 Task: Create a due date automation trigger when advanced on, 2 working days before a card is due add fields with custom field "Resume" set to a date between 1 and 7 working days ago at 11:00 AM.
Action: Mouse moved to (880, 261)
Screenshot: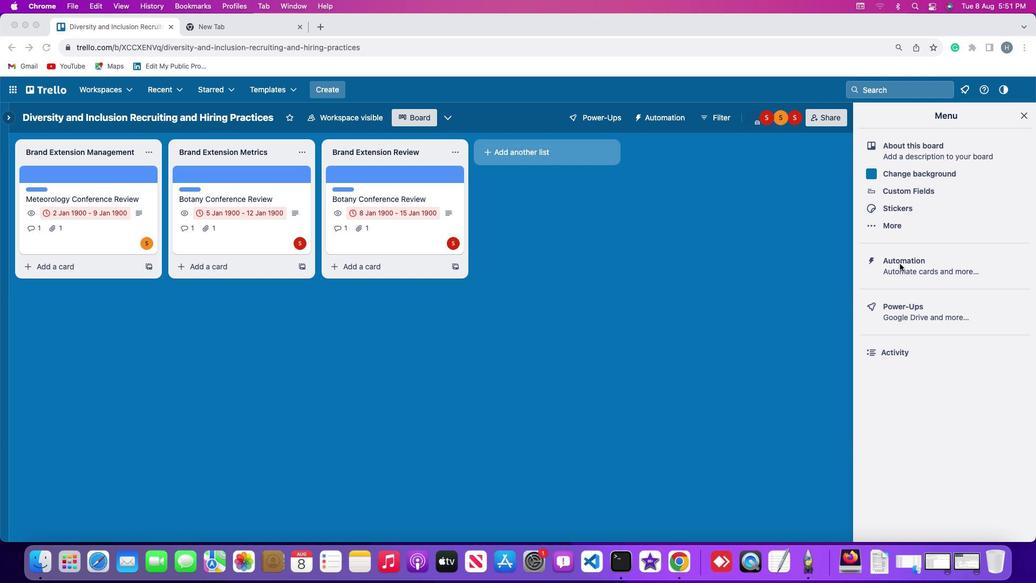 
Action: Mouse pressed left at (880, 261)
Screenshot: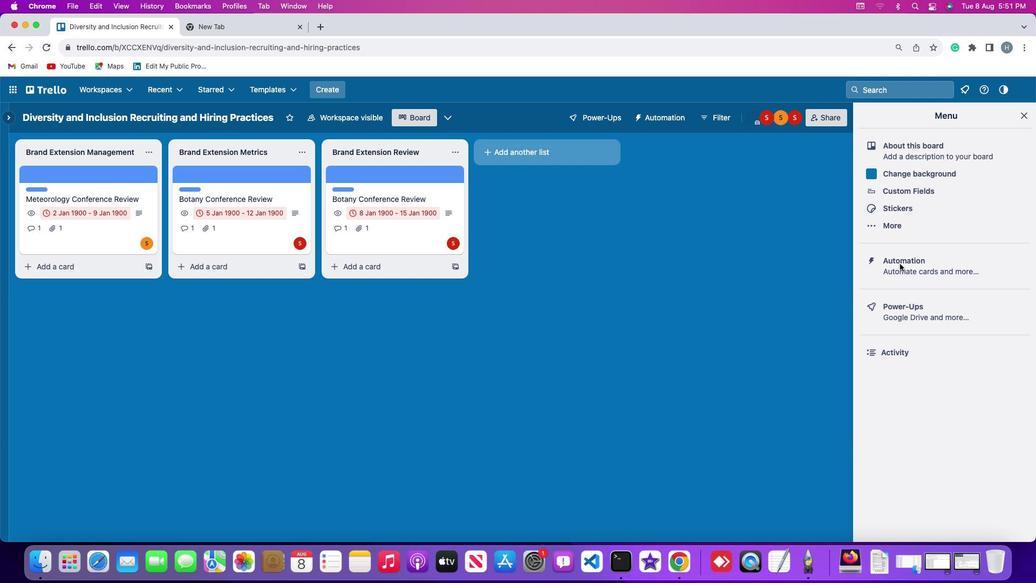 
Action: Mouse pressed left at (880, 261)
Screenshot: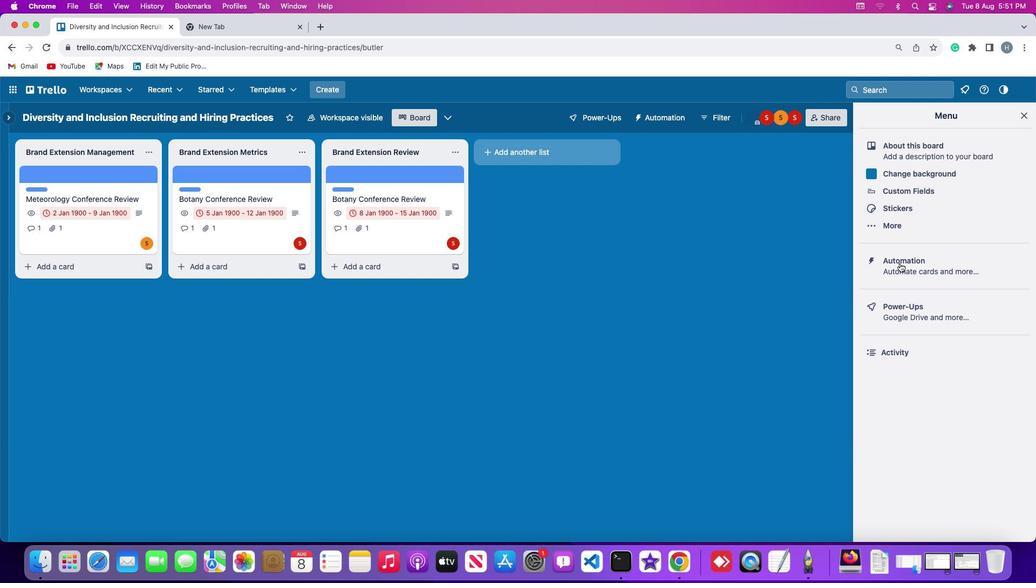 
Action: Mouse moved to (142, 251)
Screenshot: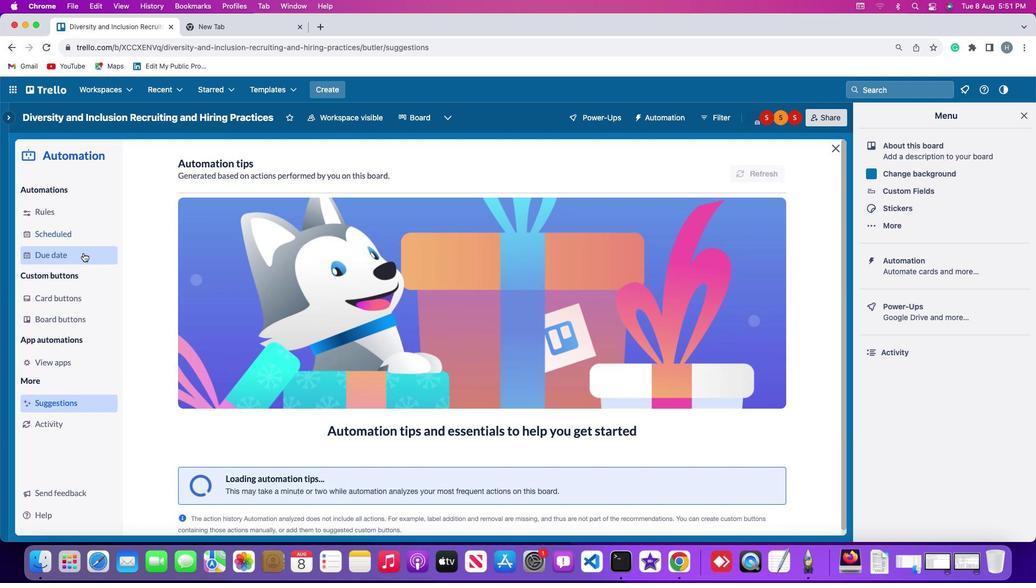 
Action: Mouse pressed left at (142, 251)
Screenshot: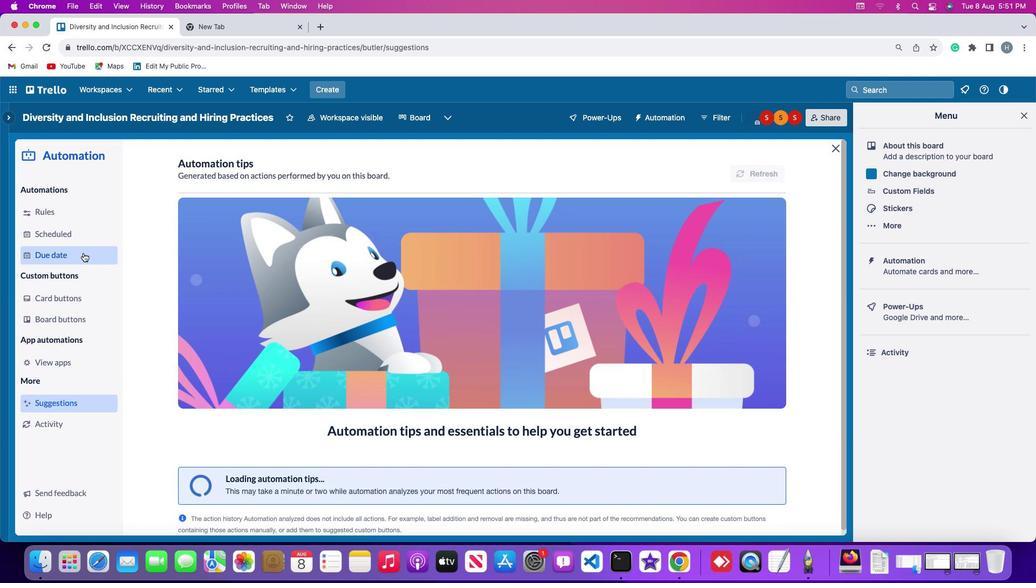 
Action: Mouse moved to (729, 168)
Screenshot: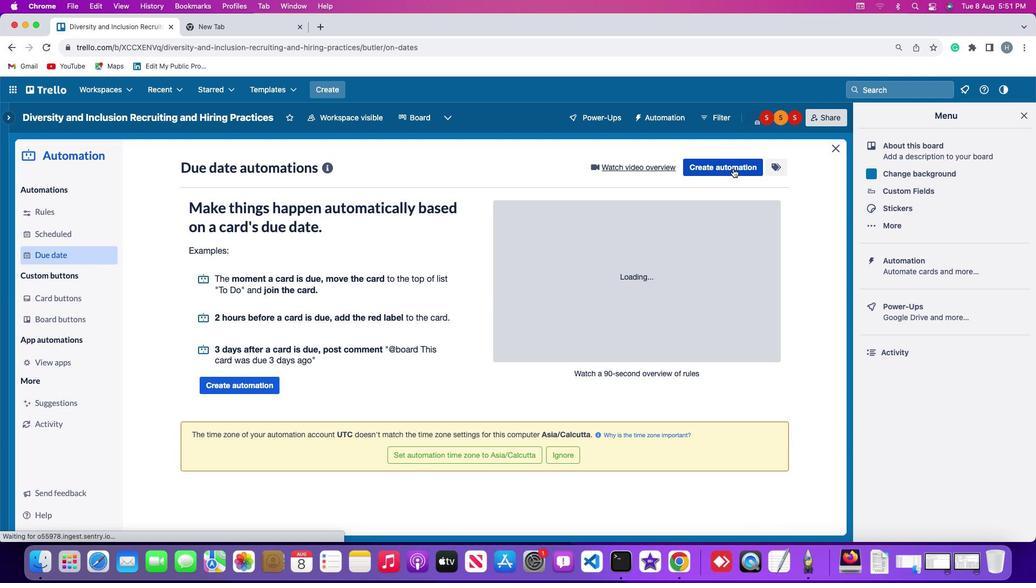 
Action: Mouse pressed left at (729, 168)
Screenshot: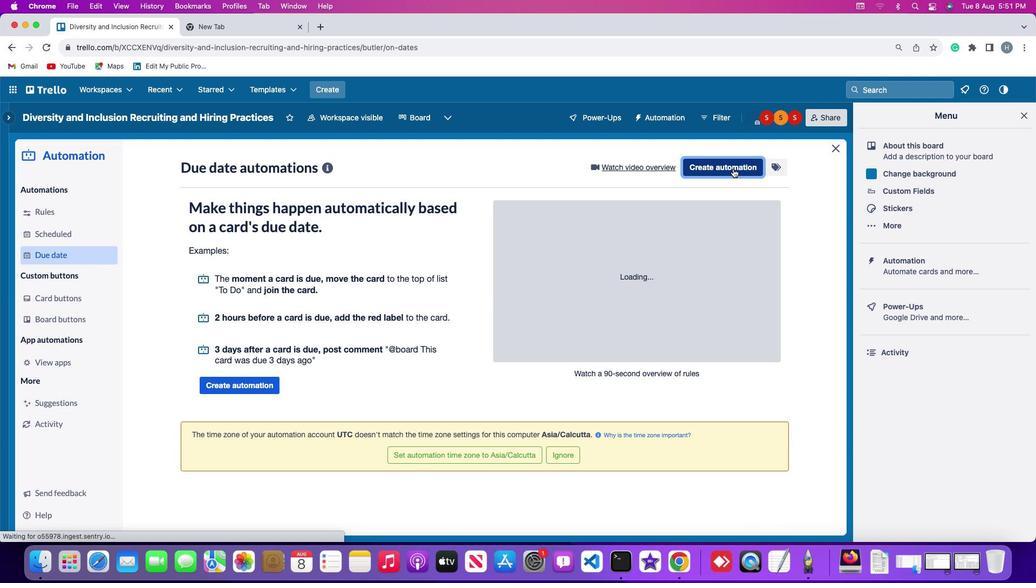 
Action: Mouse moved to (263, 268)
Screenshot: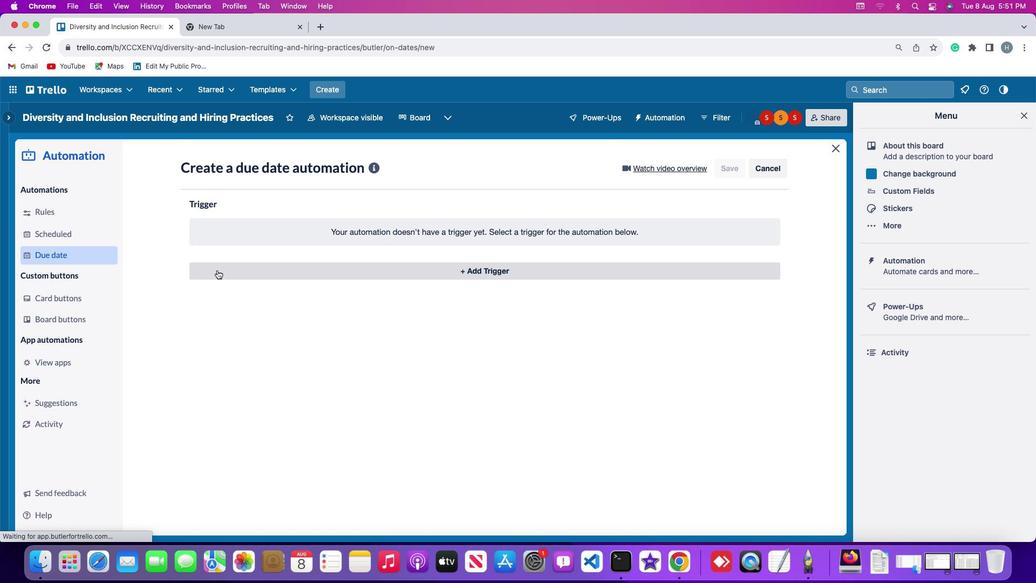 
Action: Mouse pressed left at (263, 268)
Screenshot: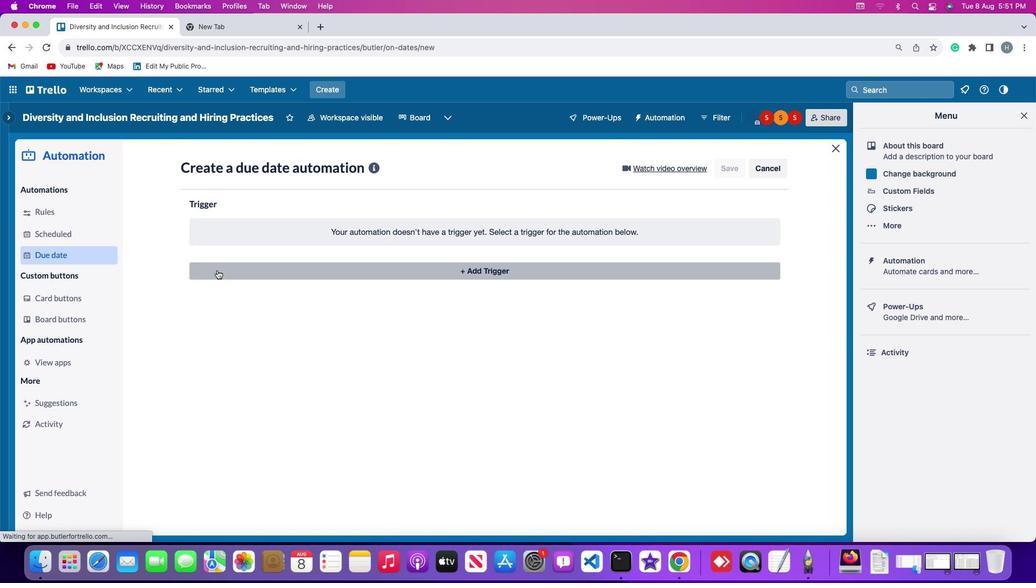 
Action: Mouse moved to (258, 430)
Screenshot: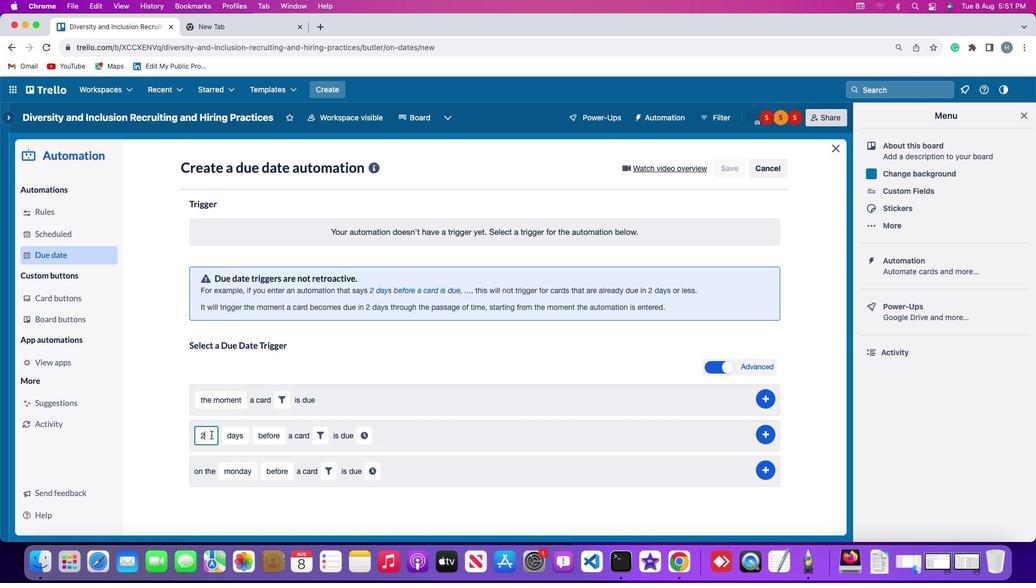 
Action: Mouse pressed left at (258, 430)
Screenshot: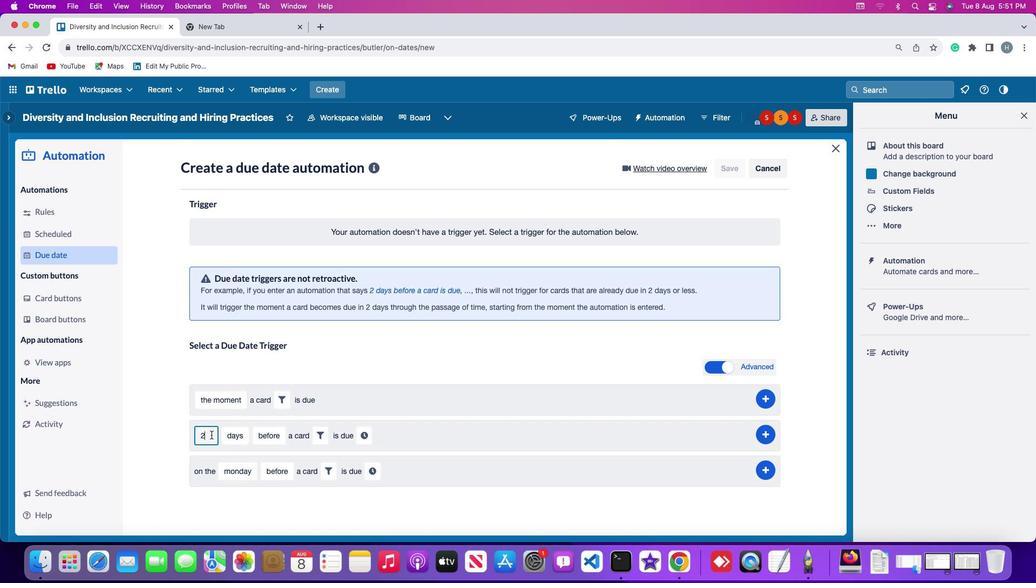 
Action: Key pressed Key.backspace'2'
Screenshot: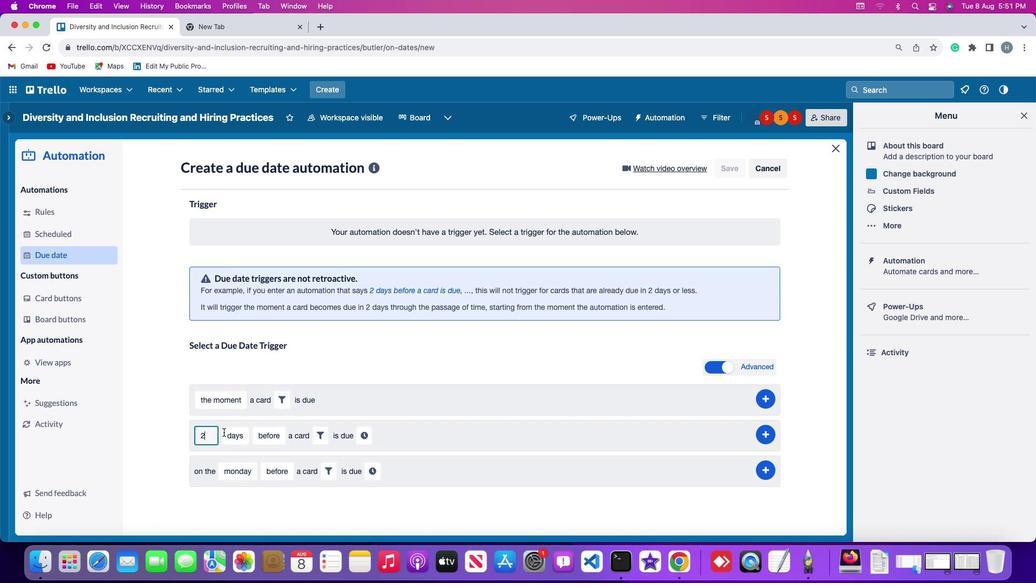 
Action: Mouse moved to (284, 427)
Screenshot: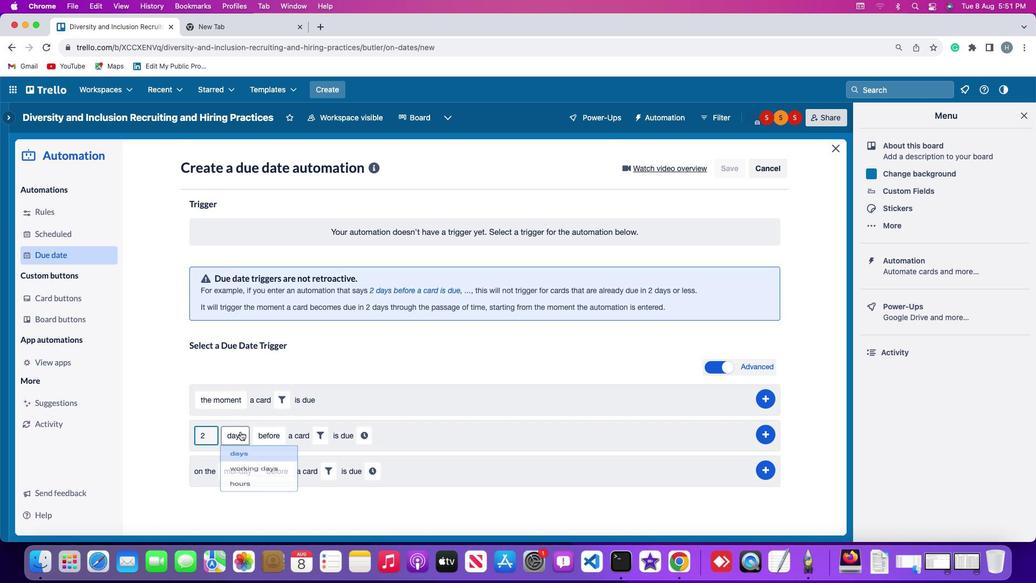 
Action: Mouse pressed left at (284, 427)
Screenshot: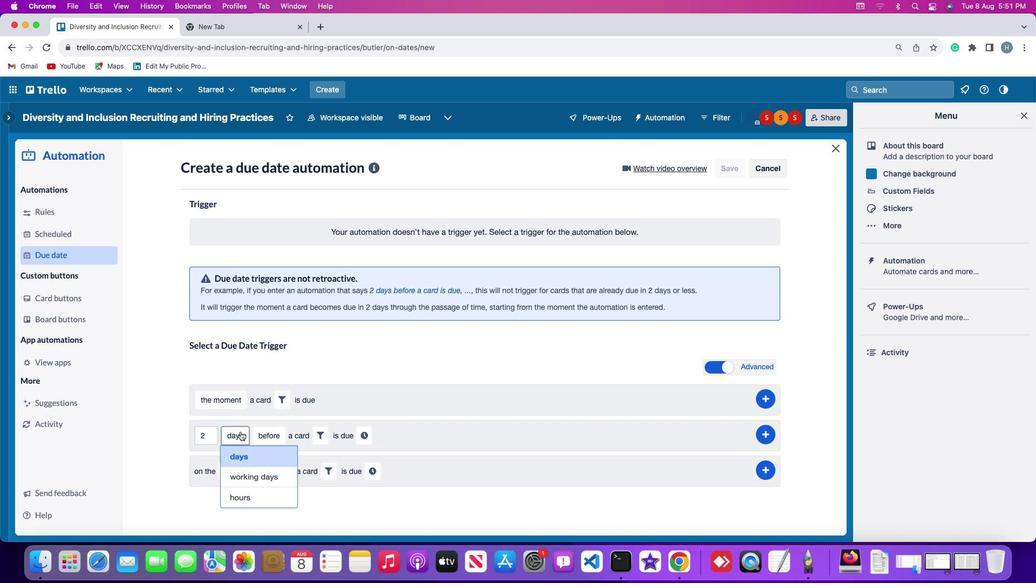 
Action: Mouse moved to (295, 478)
Screenshot: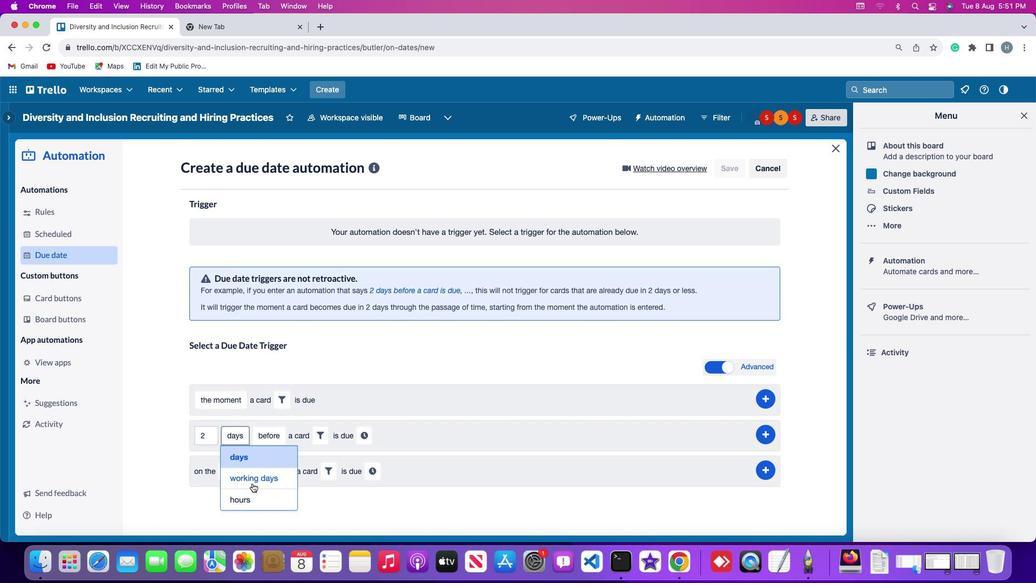 
Action: Mouse pressed left at (295, 478)
Screenshot: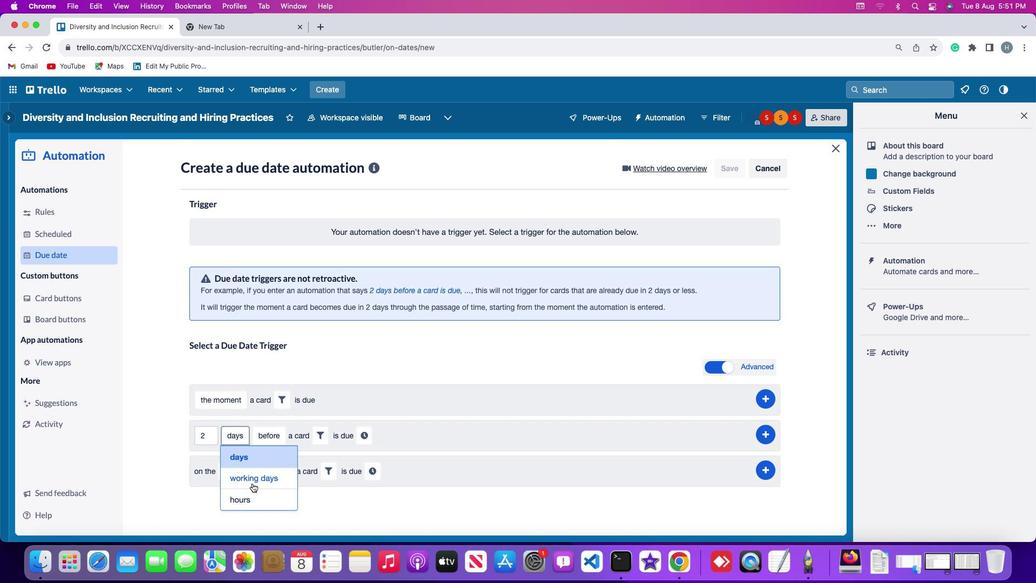 
Action: Mouse moved to (338, 432)
Screenshot: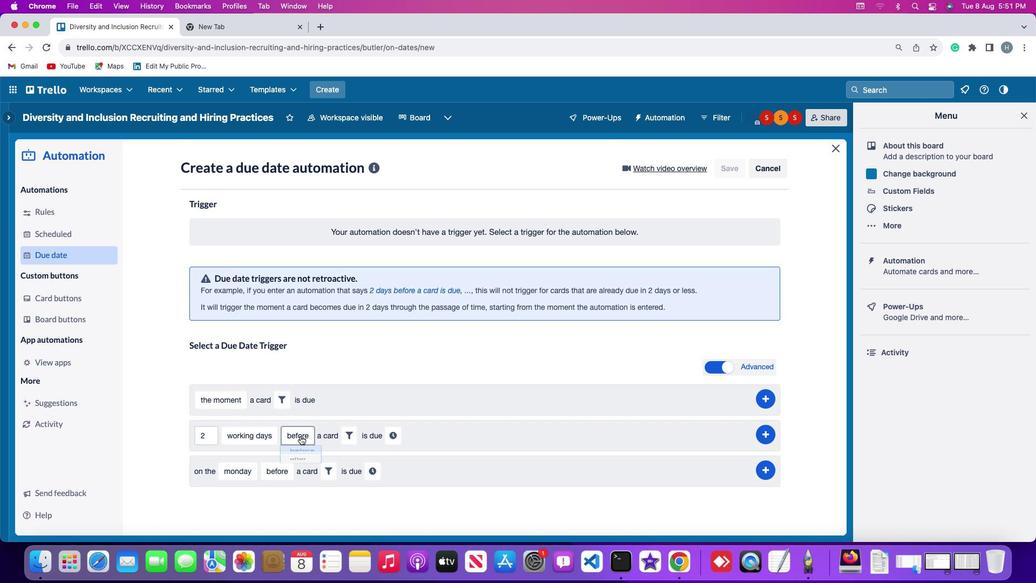 
Action: Mouse pressed left at (338, 432)
Screenshot: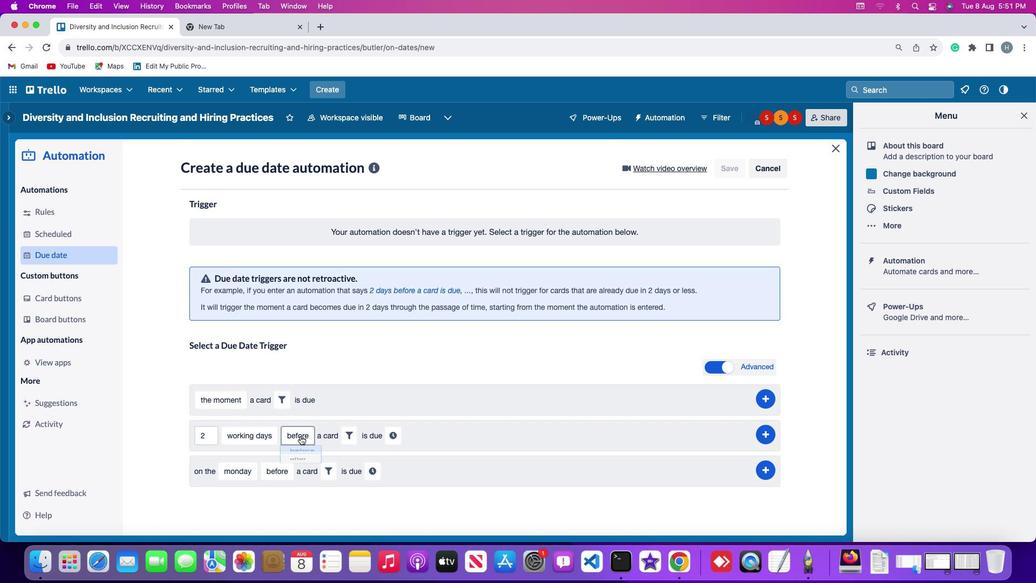 
Action: Mouse moved to (344, 453)
Screenshot: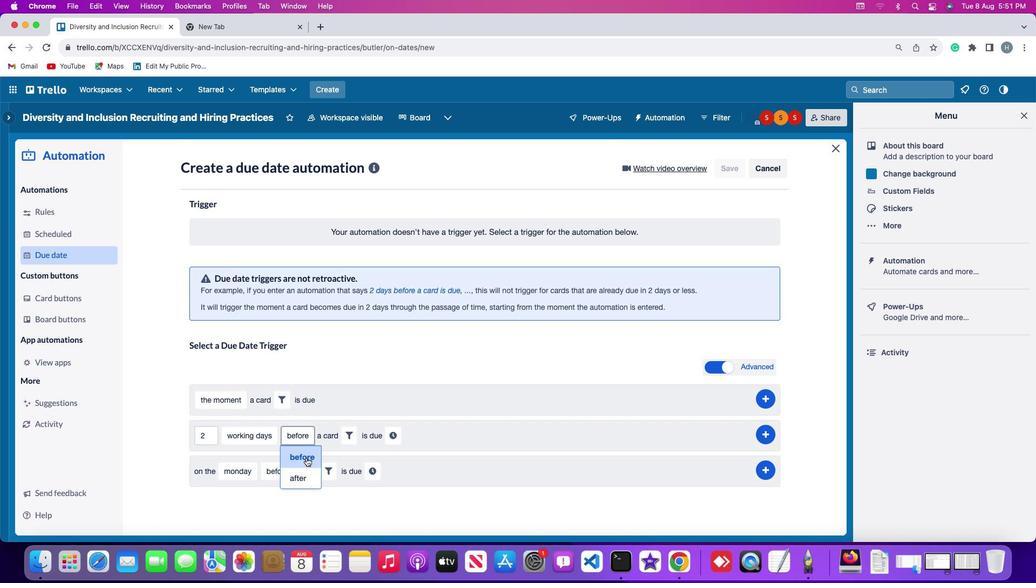 
Action: Mouse pressed left at (344, 453)
Screenshot: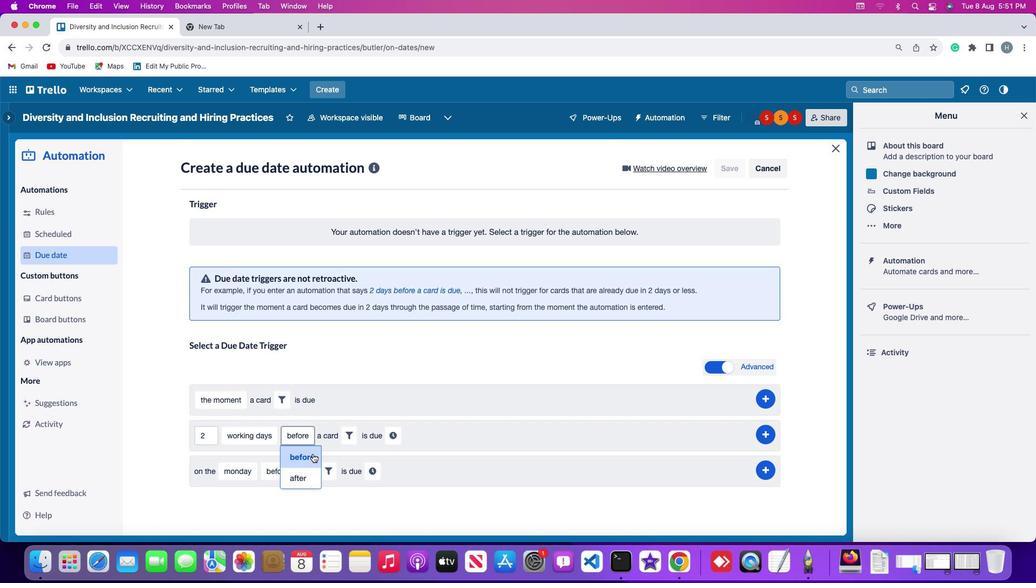 
Action: Mouse moved to (382, 432)
Screenshot: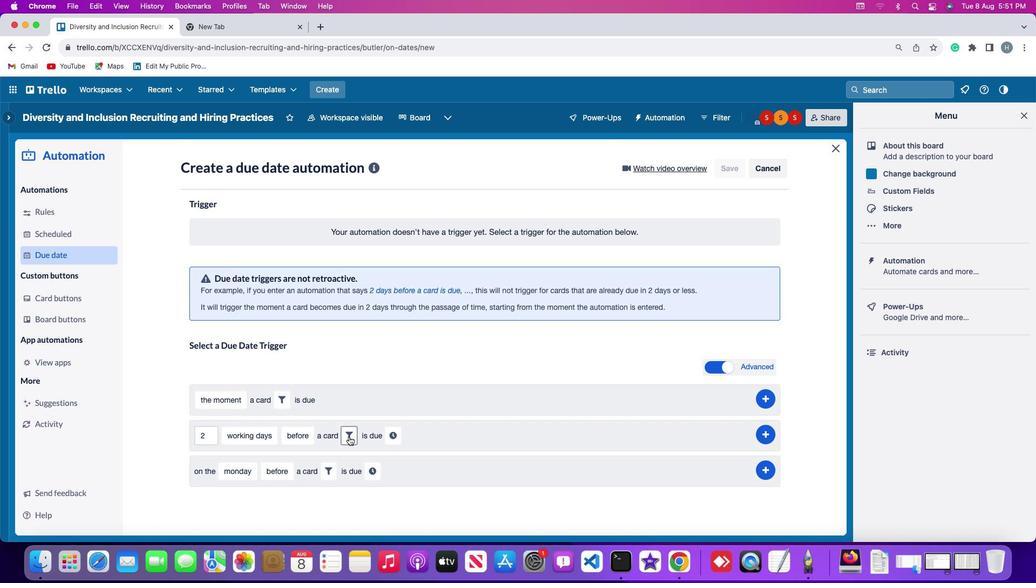 
Action: Mouse pressed left at (382, 432)
Screenshot: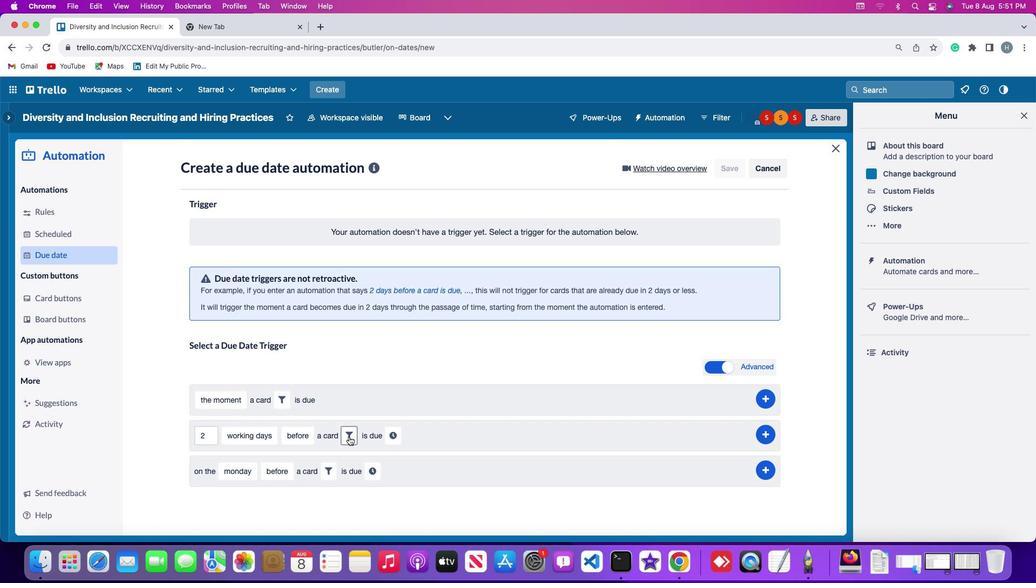 
Action: Mouse moved to (546, 465)
Screenshot: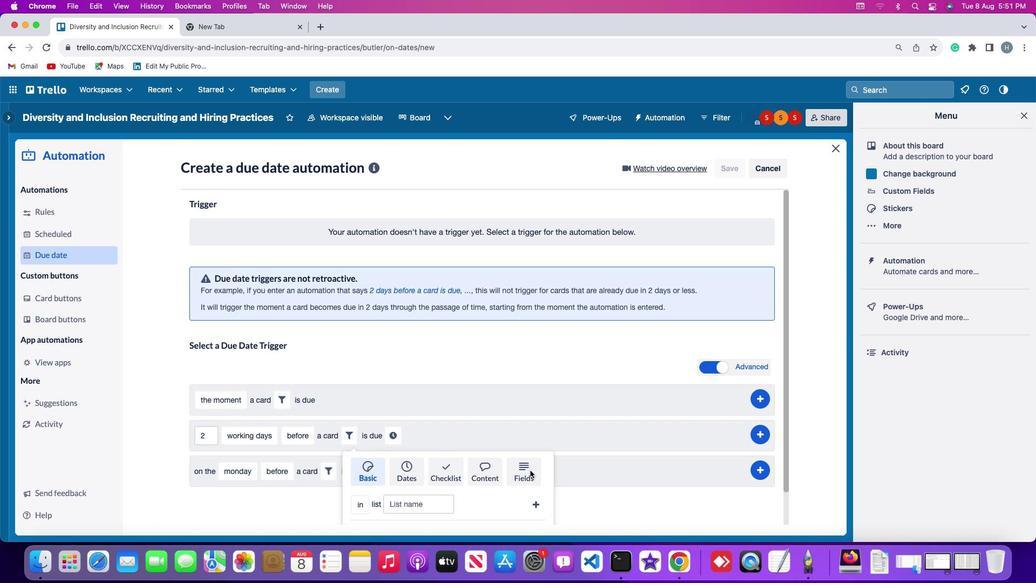 
Action: Mouse pressed left at (546, 465)
Screenshot: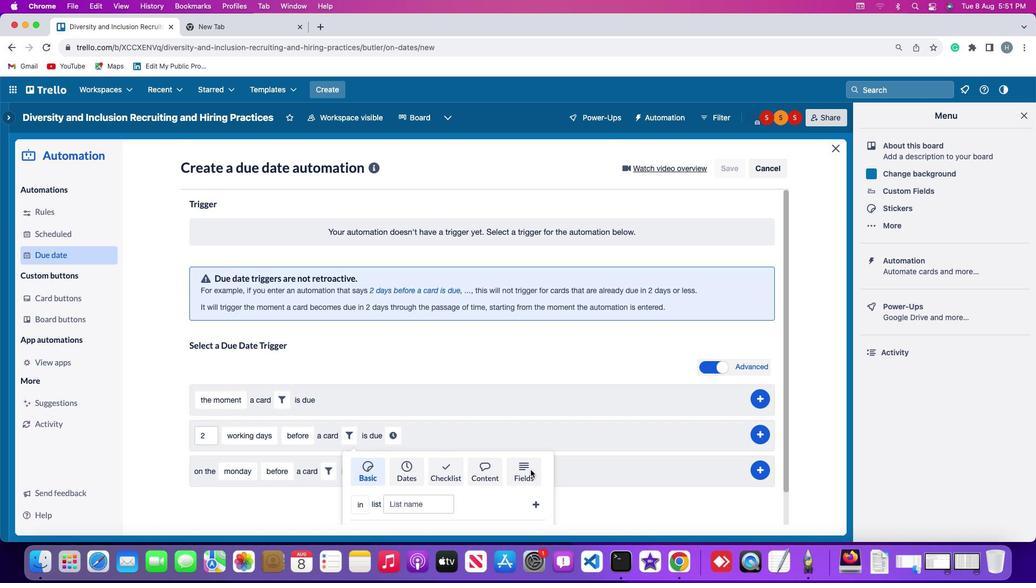 
Action: Mouse moved to (335, 497)
Screenshot: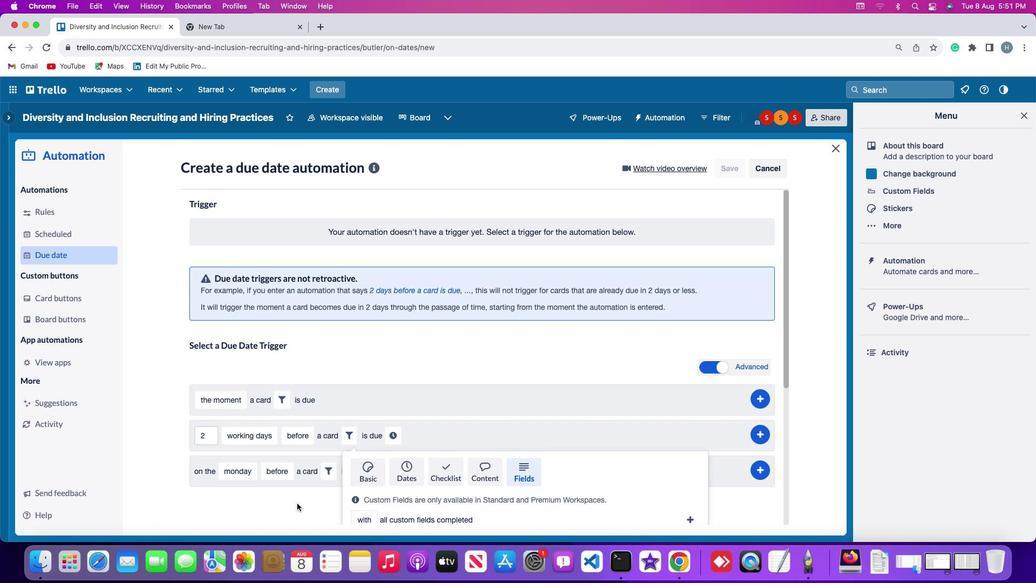 
Action: Mouse scrolled (335, 497) with delta (66, 2)
Screenshot: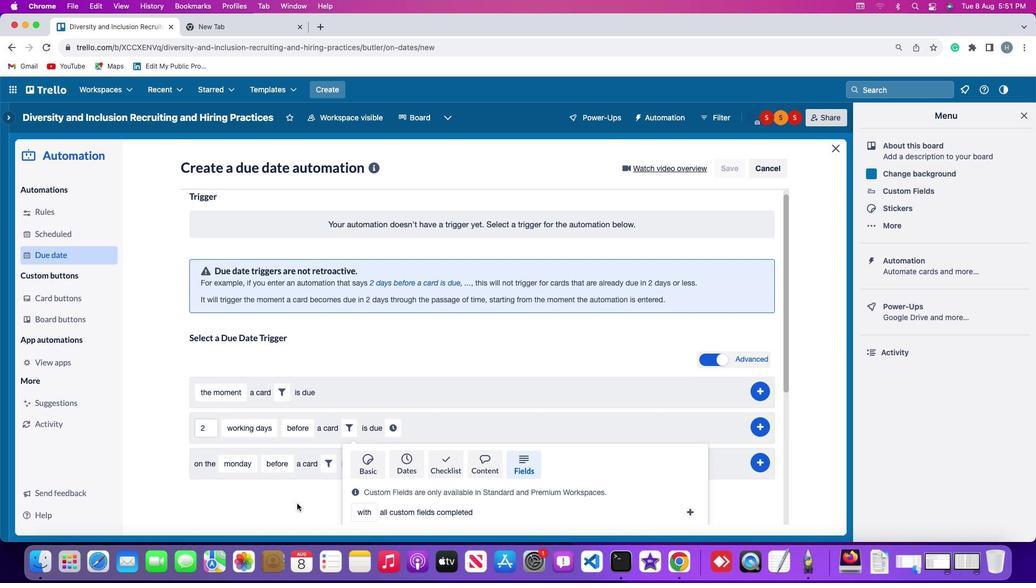 
Action: Mouse scrolled (335, 497) with delta (66, 2)
Screenshot: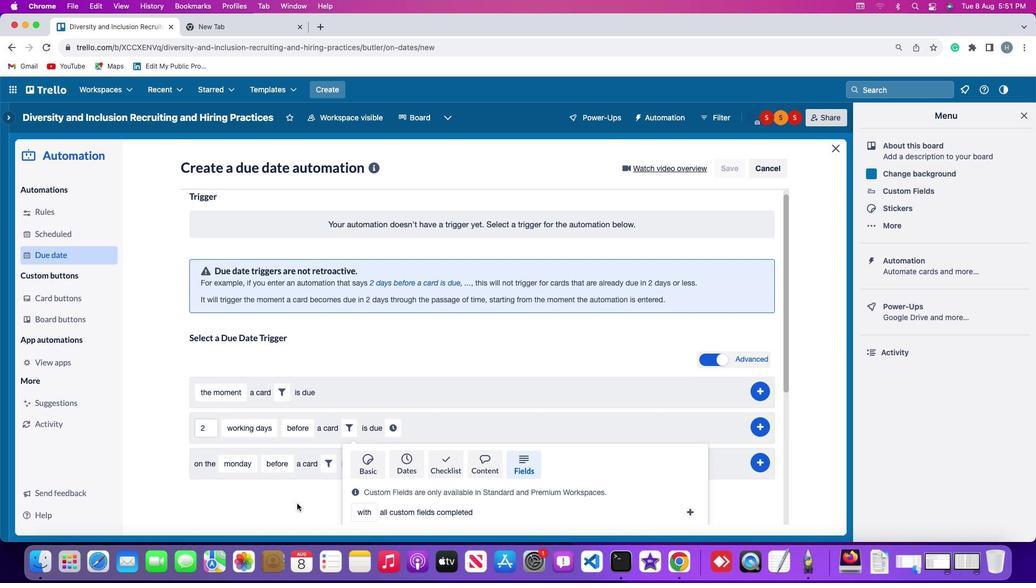 
Action: Mouse scrolled (335, 497) with delta (66, 1)
Screenshot: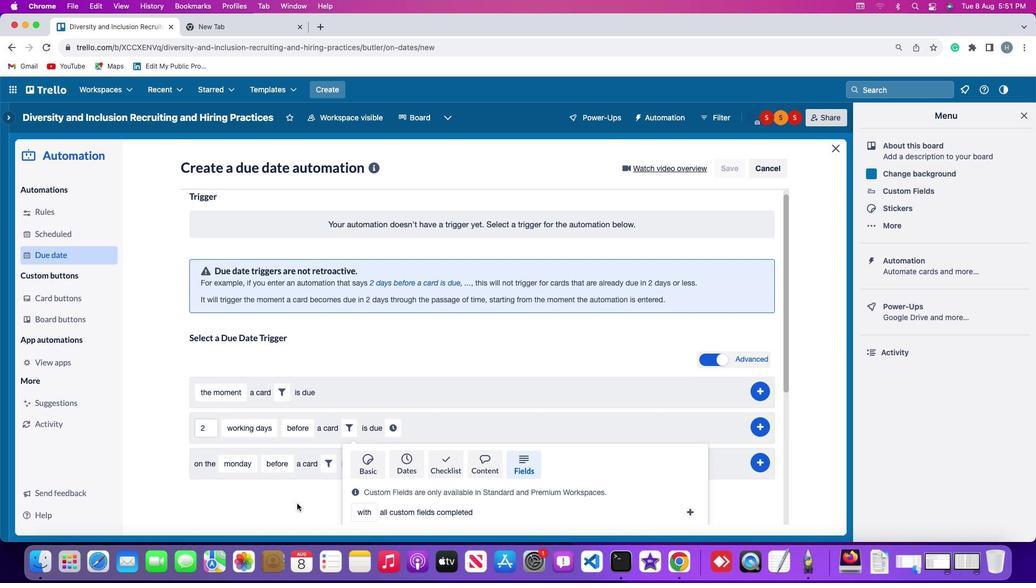 
Action: Mouse scrolled (335, 497) with delta (66, 0)
Screenshot: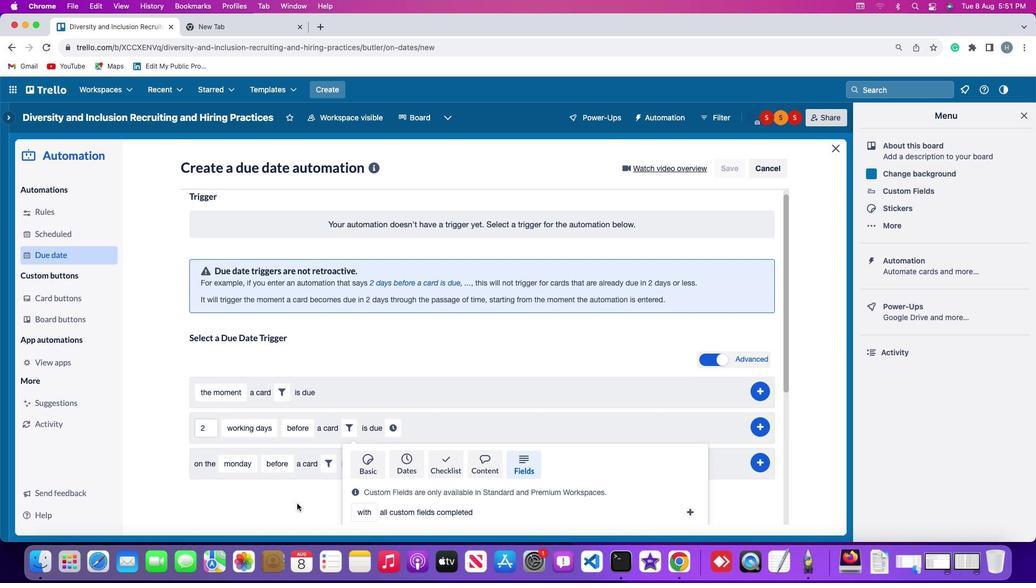 
Action: Mouse scrolled (335, 497) with delta (66, 0)
Screenshot: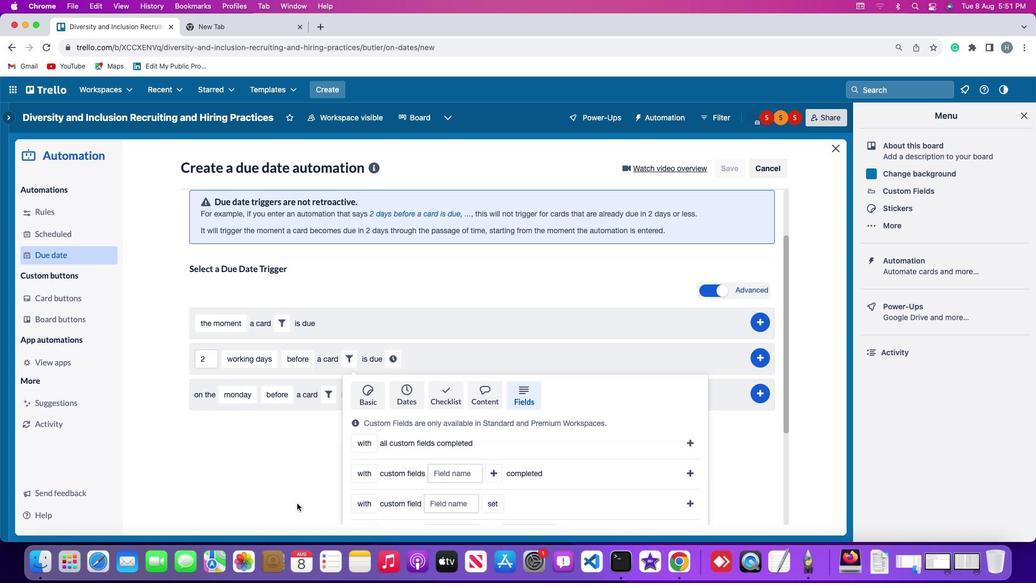 
Action: Mouse scrolled (335, 497) with delta (66, 0)
Screenshot: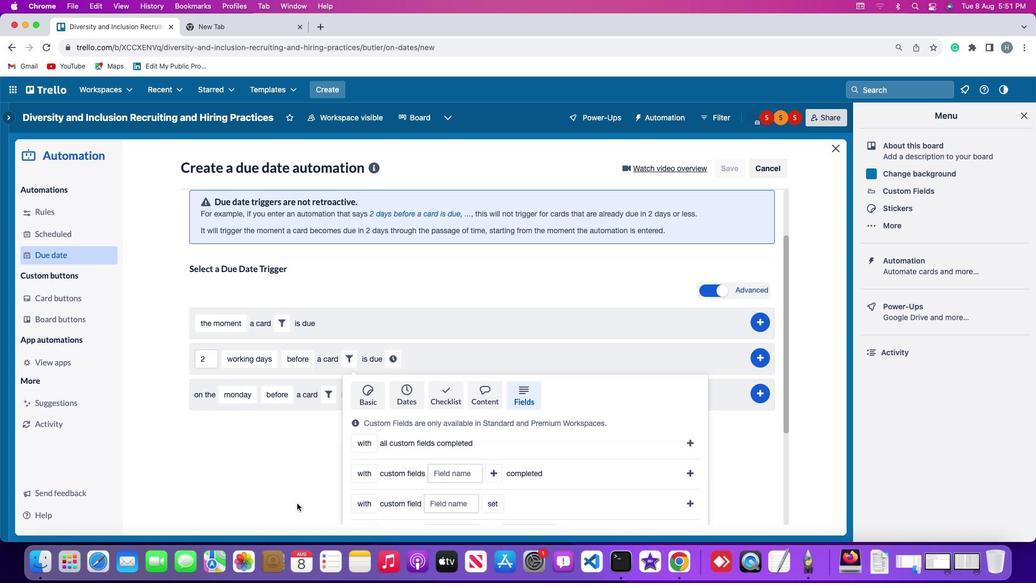 
Action: Mouse scrolled (335, 497) with delta (66, 0)
Screenshot: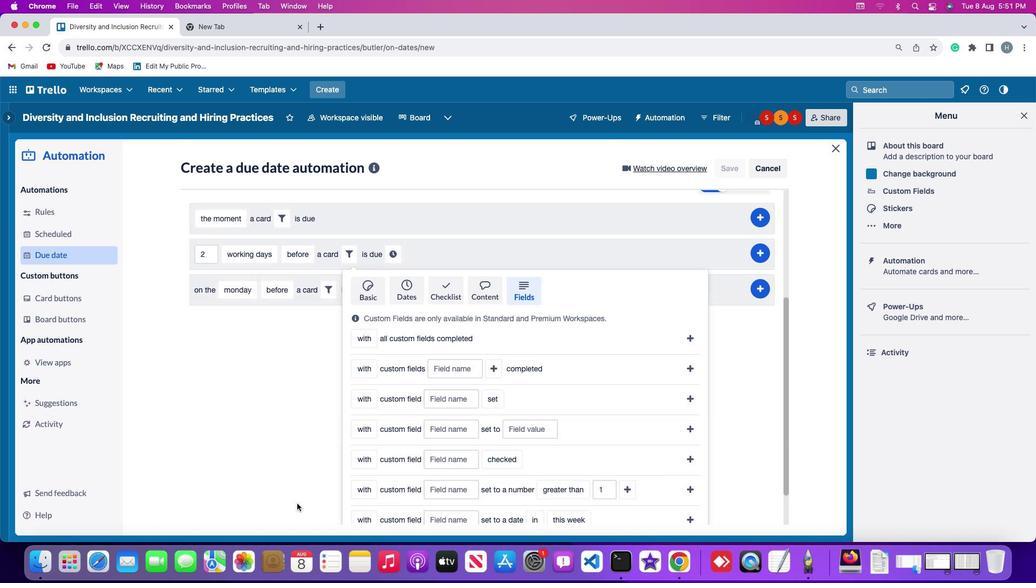 
Action: Mouse scrolled (335, 497) with delta (66, 2)
Screenshot: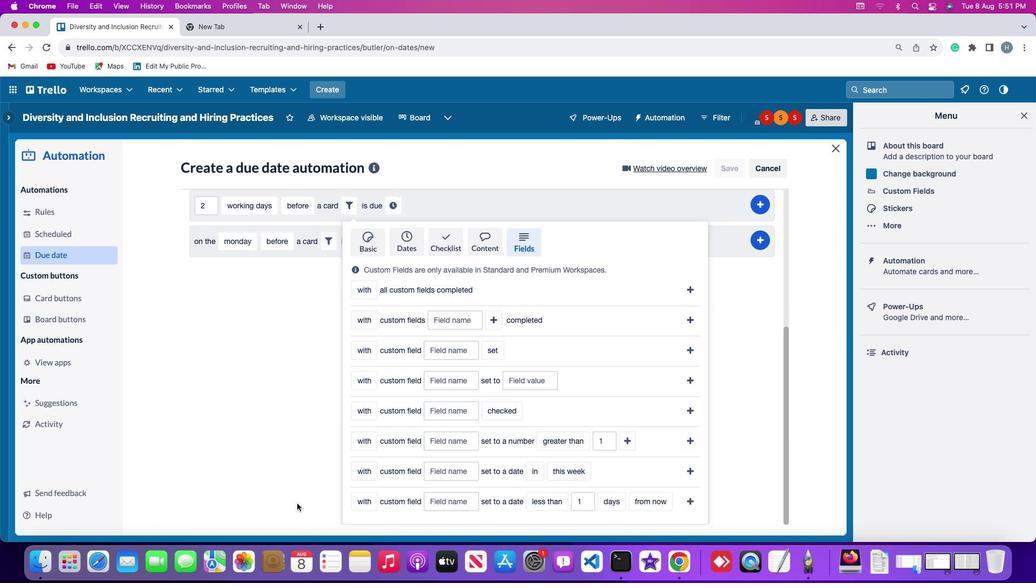 
Action: Mouse scrolled (335, 497) with delta (66, 2)
Screenshot: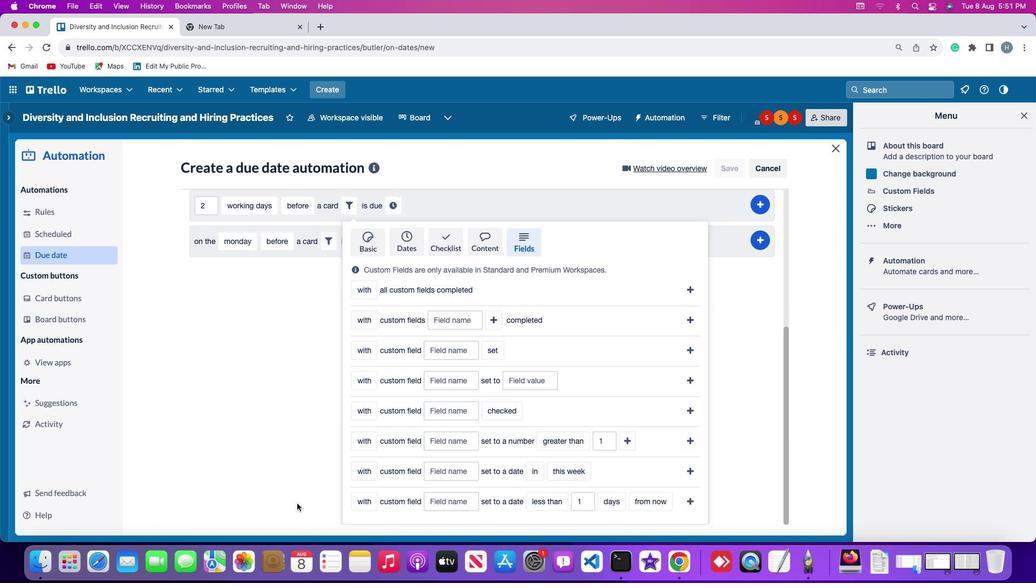 
Action: Mouse scrolled (335, 497) with delta (66, 1)
Screenshot: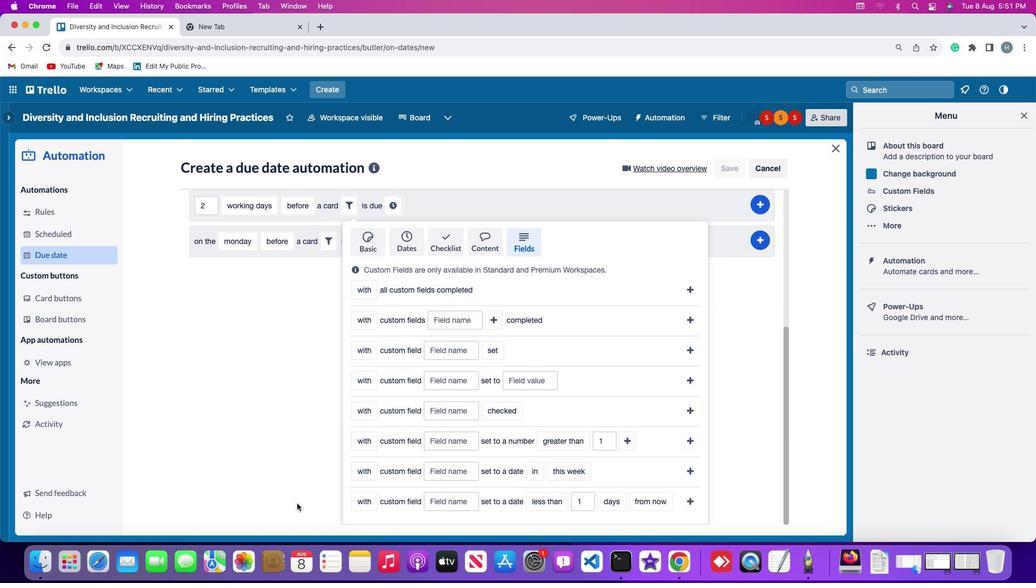 
Action: Mouse scrolled (335, 497) with delta (66, 0)
Screenshot: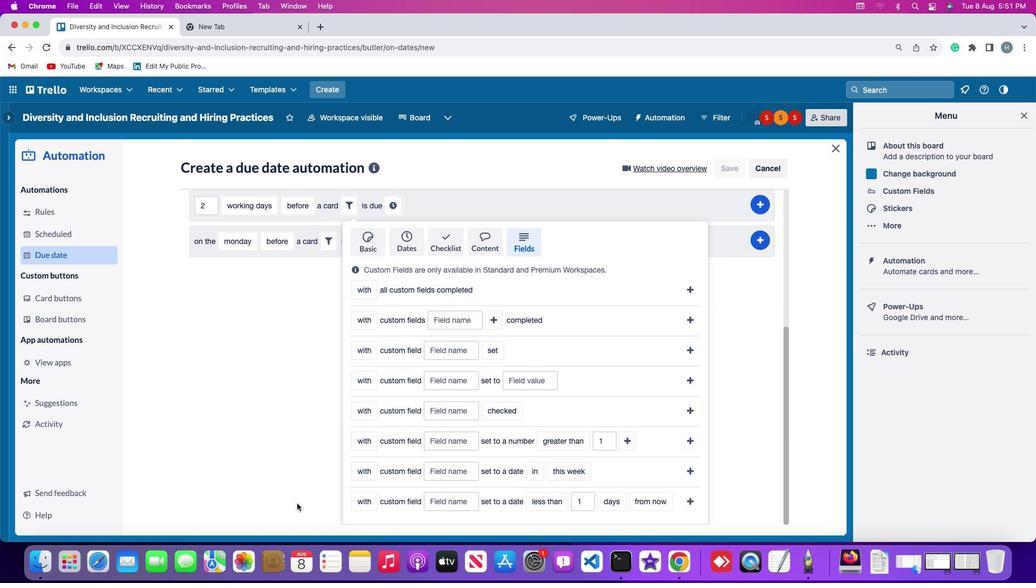 
Action: Mouse moved to (396, 491)
Screenshot: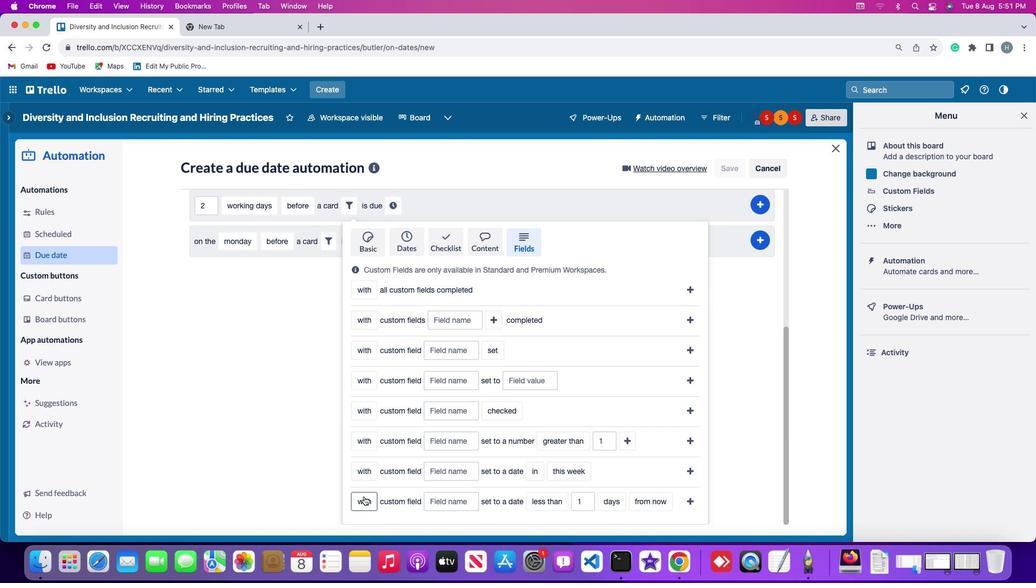 
Action: Mouse pressed left at (396, 491)
Screenshot: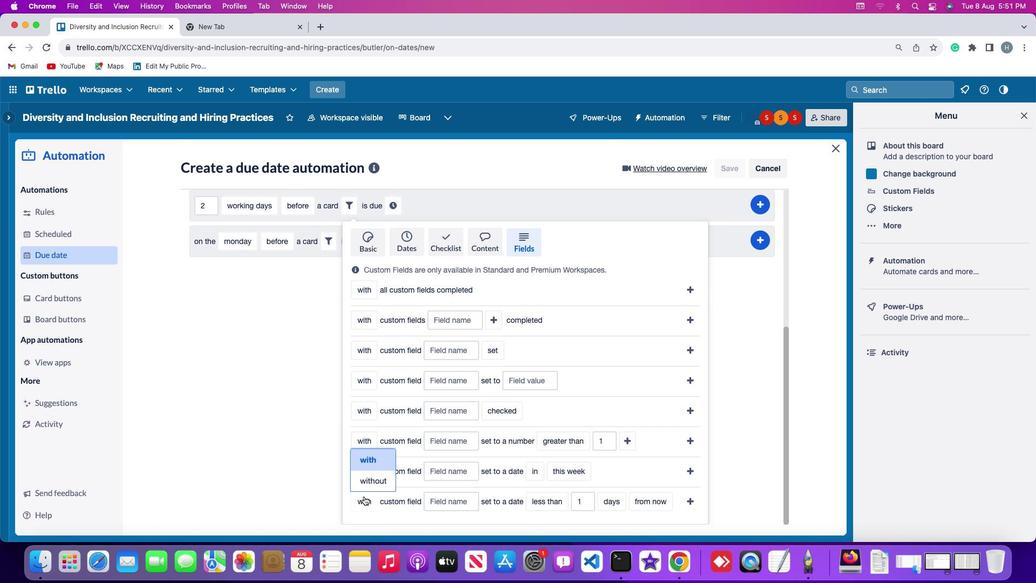 
Action: Mouse moved to (406, 454)
Screenshot: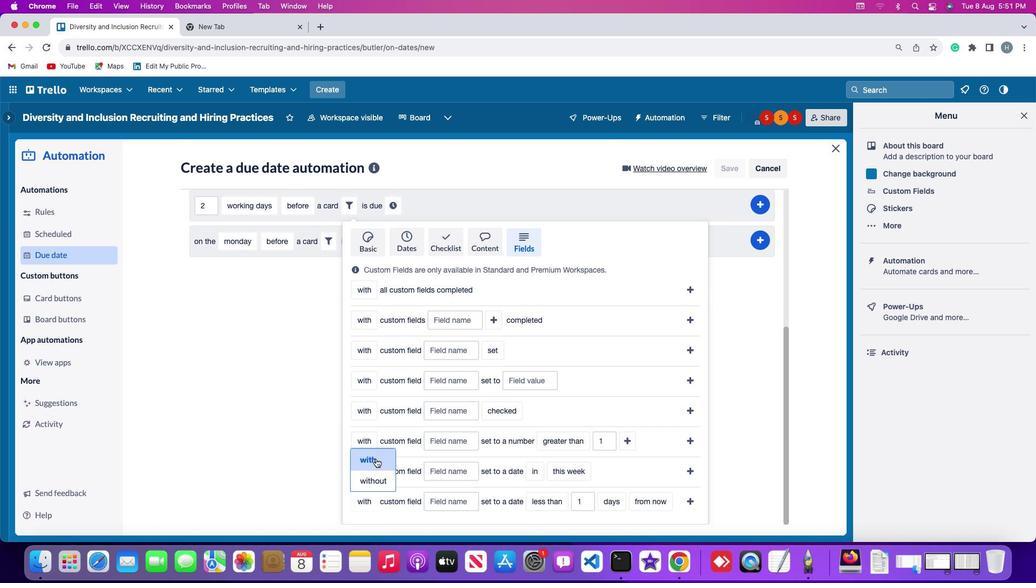
Action: Mouse pressed left at (406, 454)
Screenshot: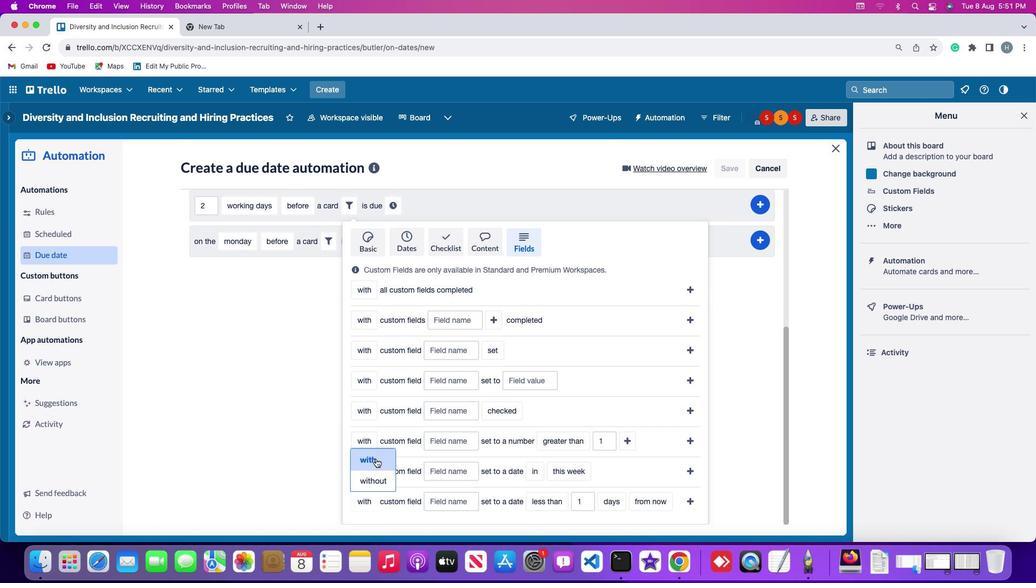 
Action: Mouse moved to (462, 490)
Screenshot: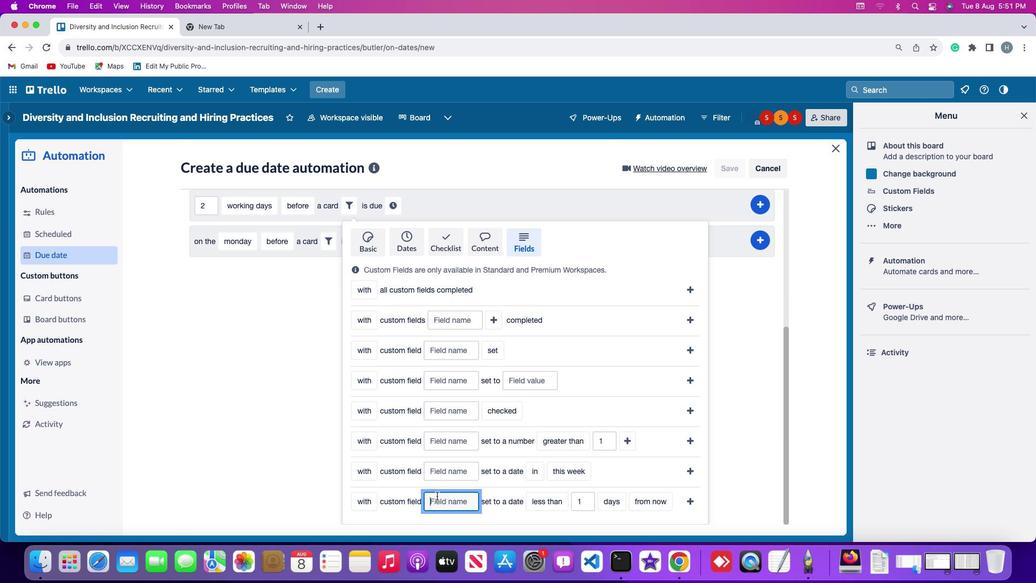 
Action: Mouse pressed left at (462, 490)
Screenshot: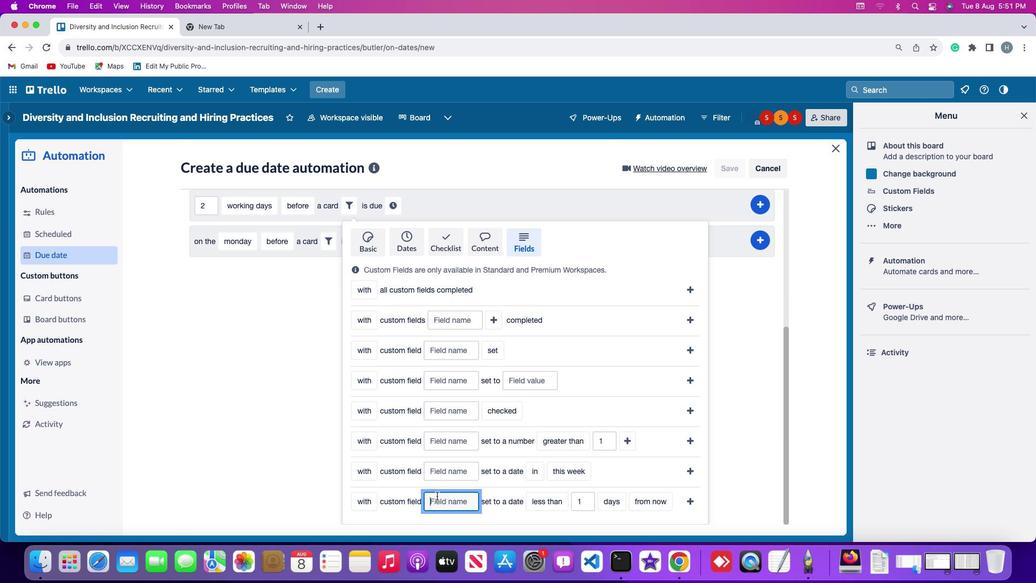 
Action: Key pressed Key.shift'R''e''s''u''m''e'
Screenshot: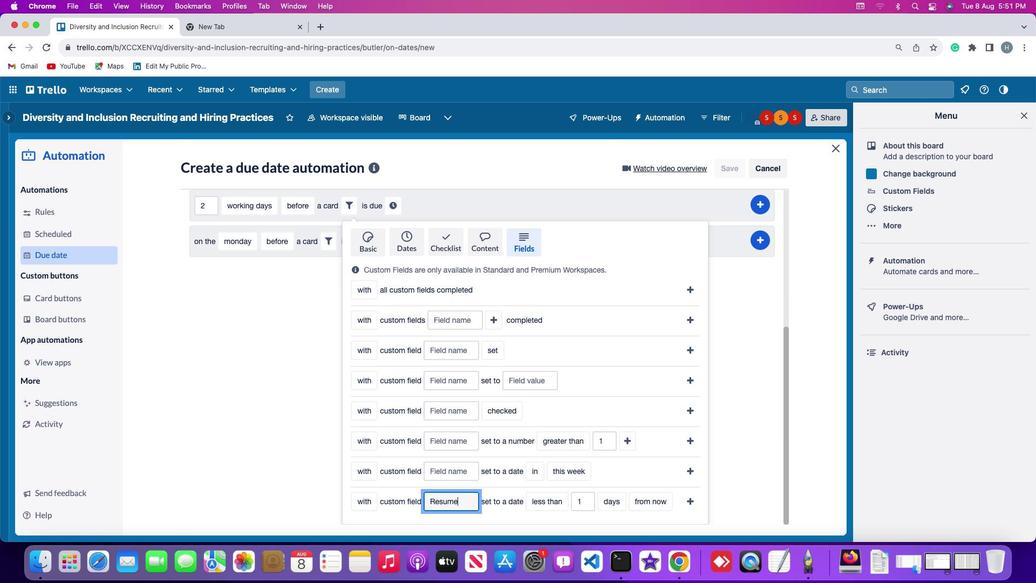
Action: Mouse moved to (560, 494)
Screenshot: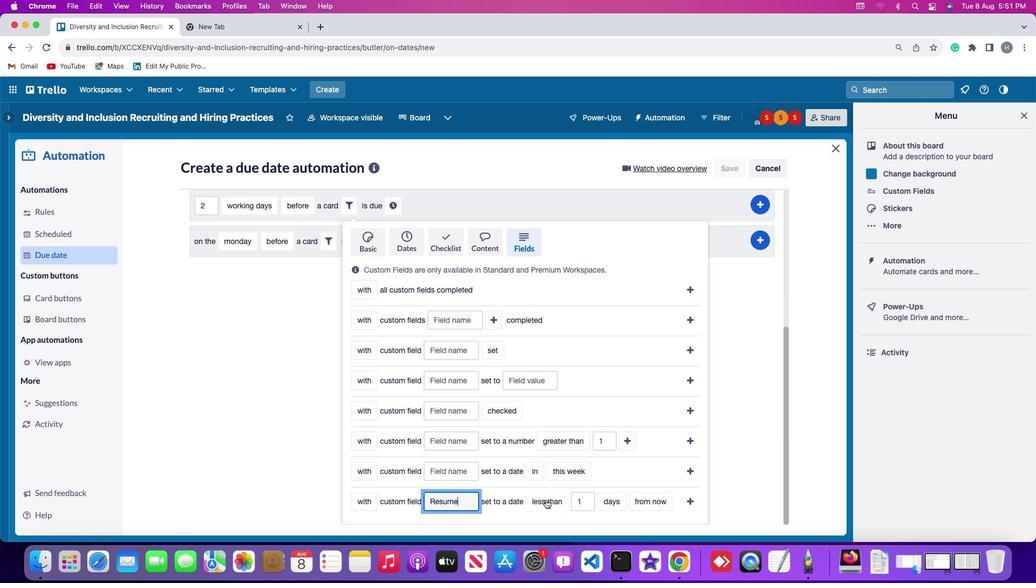 
Action: Mouse pressed left at (560, 494)
Screenshot: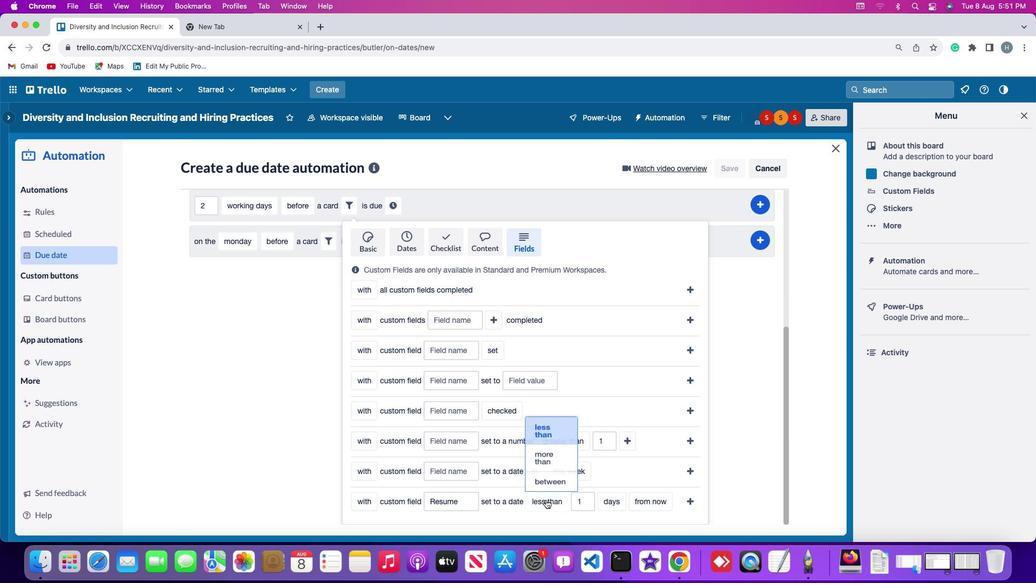 
Action: Mouse moved to (564, 480)
Screenshot: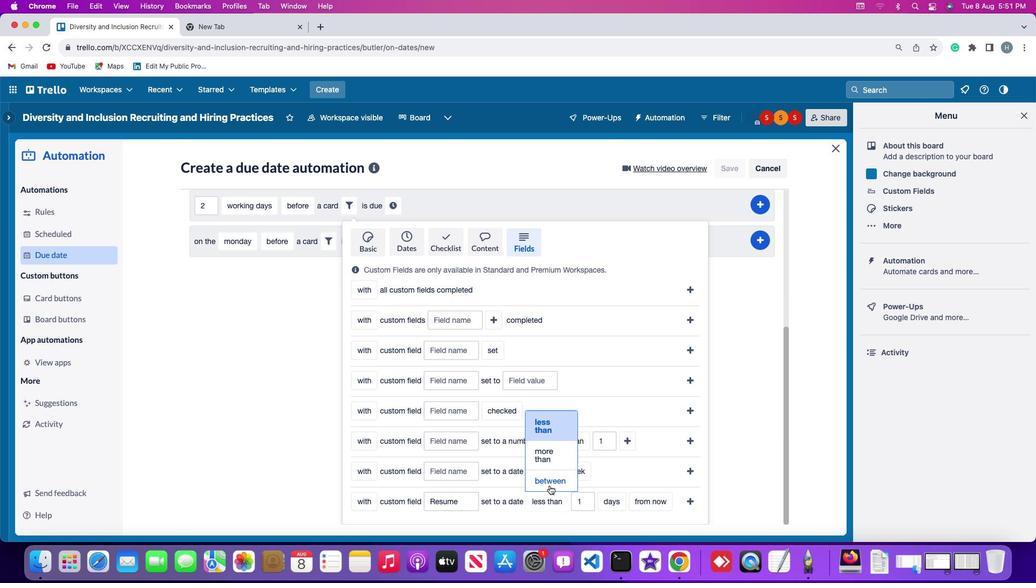 
Action: Mouse pressed left at (564, 480)
Screenshot: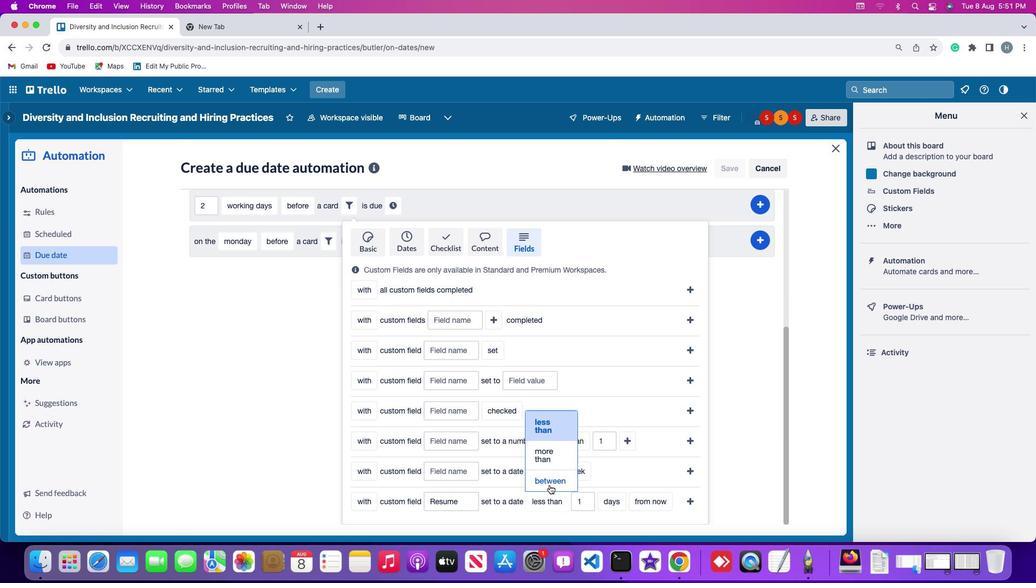 
Action: Mouse moved to (597, 499)
Screenshot: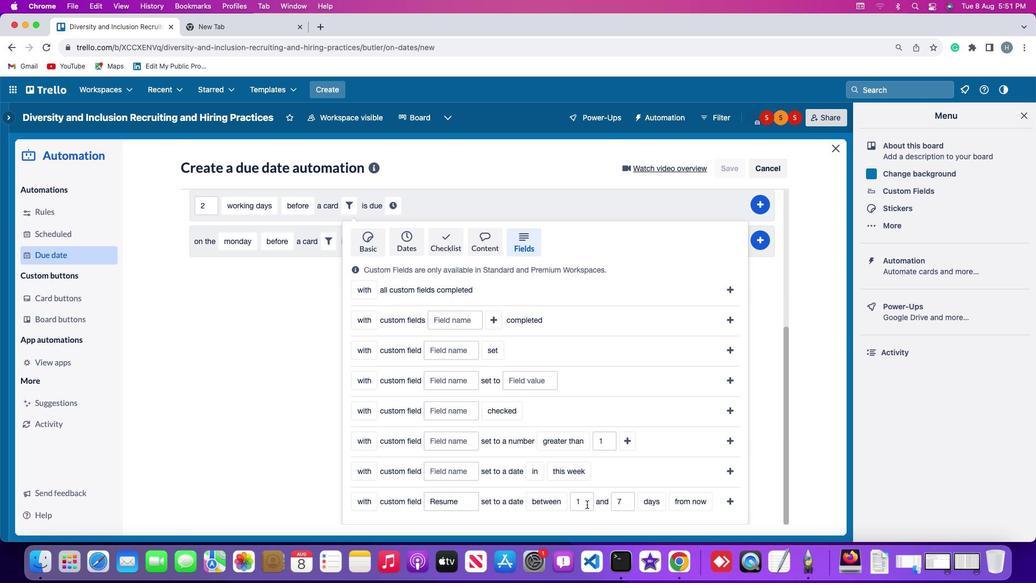 
Action: Mouse pressed left at (597, 499)
Screenshot: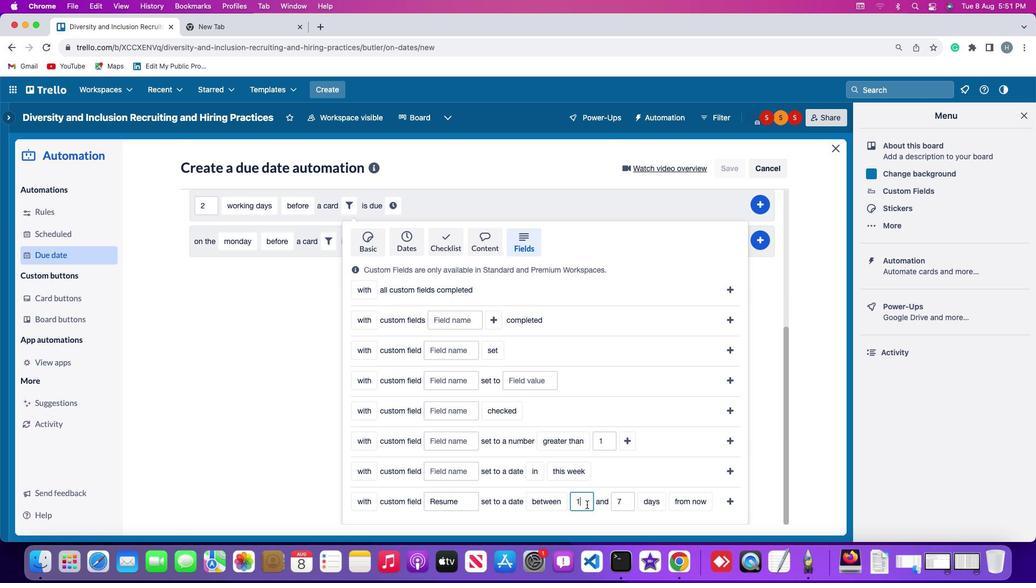 
Action: Key pressed Key.backspace
Screenshot: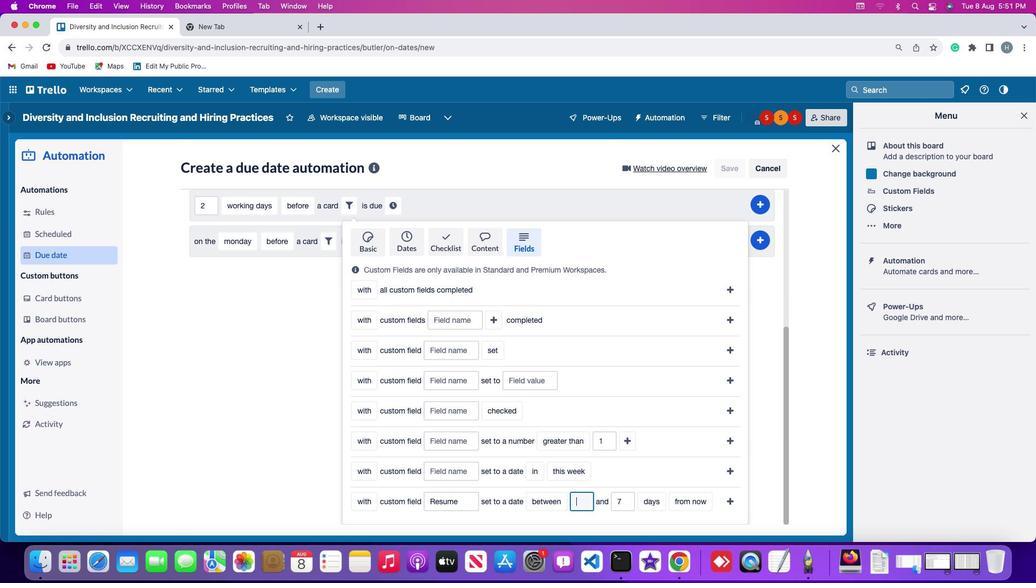 
Action: Mouse moved to (597, 499)
Screenshot: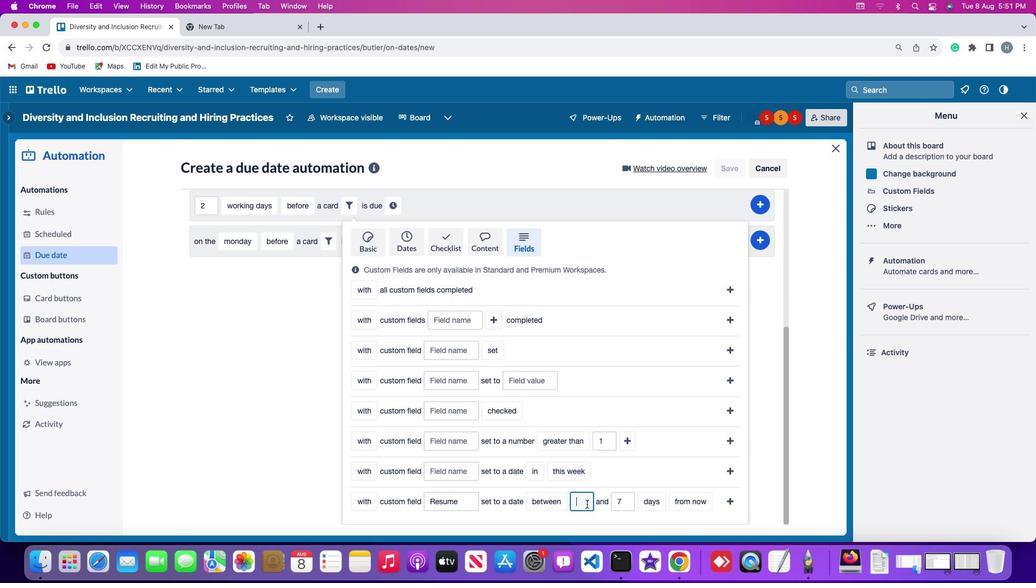
Action: Key pressed '1'
Screenshot: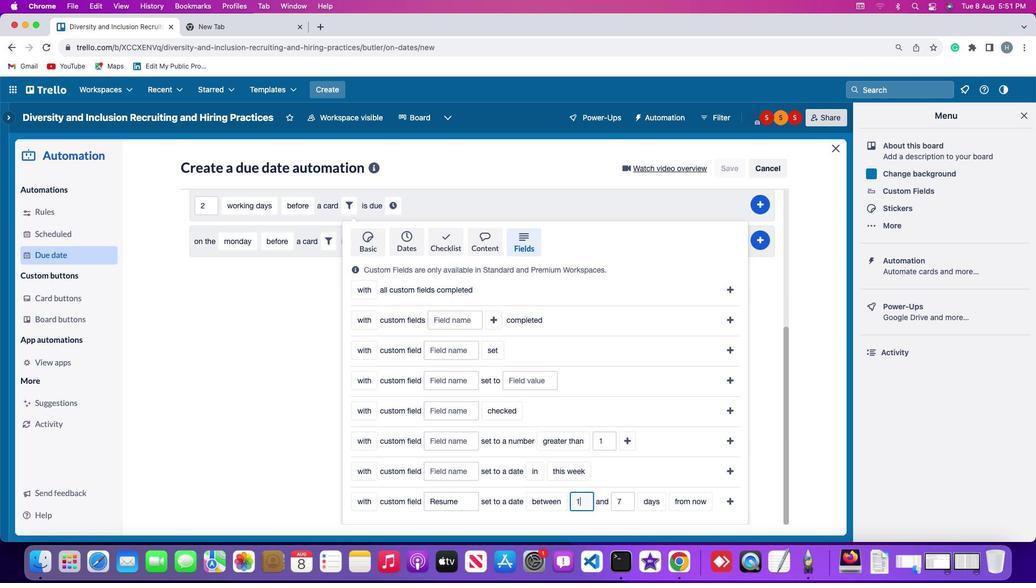 
Action: Mouse moved to (630, 496)
Screenshot: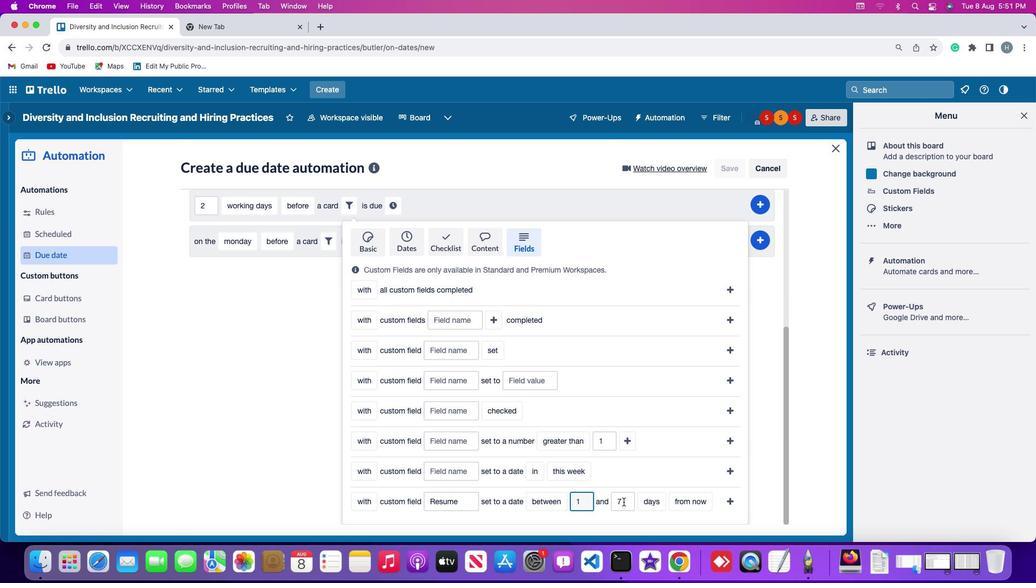
Action: Mouse pressed left at (630, 496)
Screenshot: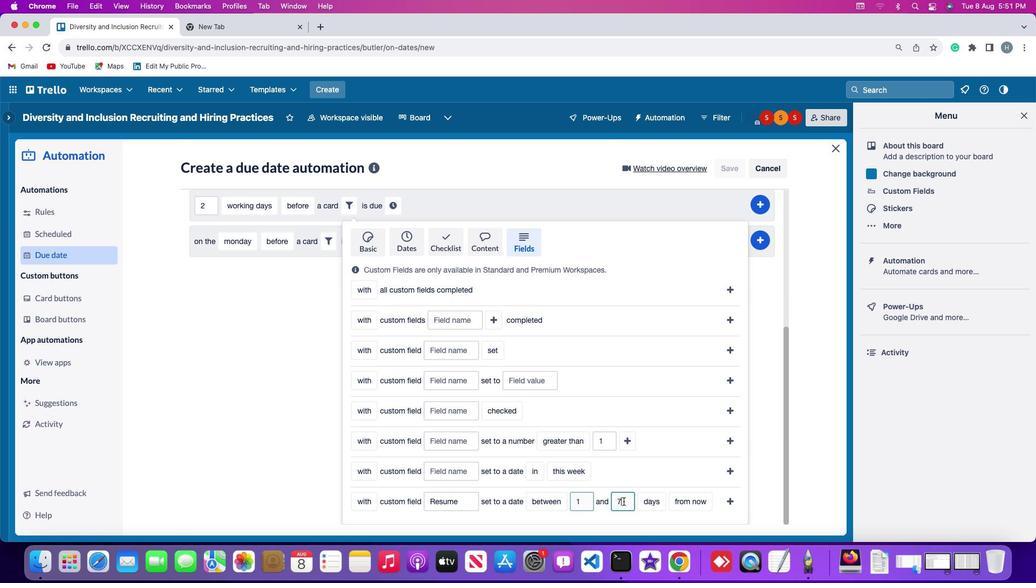 
Action: Mouse moved to (630, 496)
Screenshot: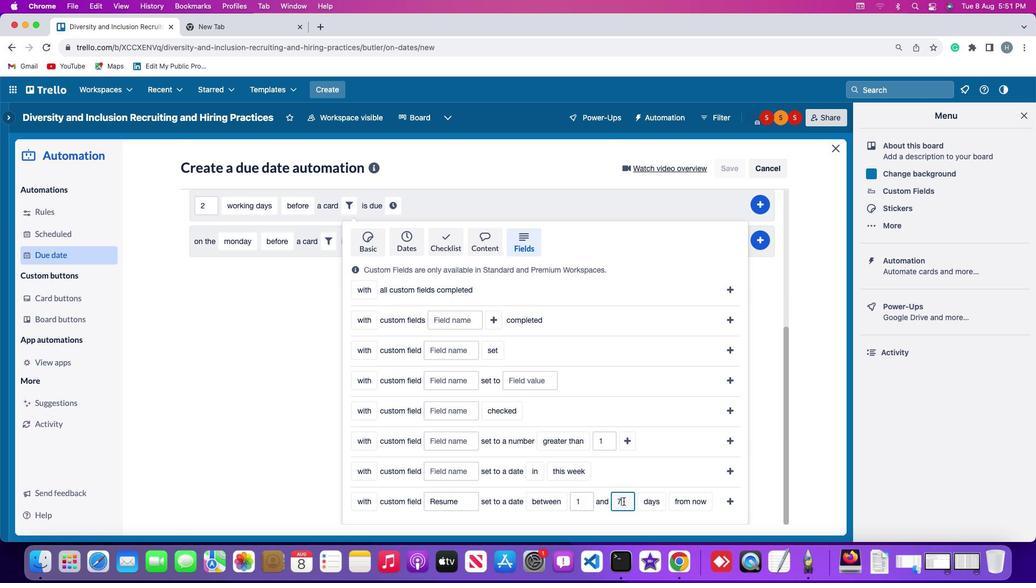 
Action: Key pressed Key.backspace'7'
Screenshot: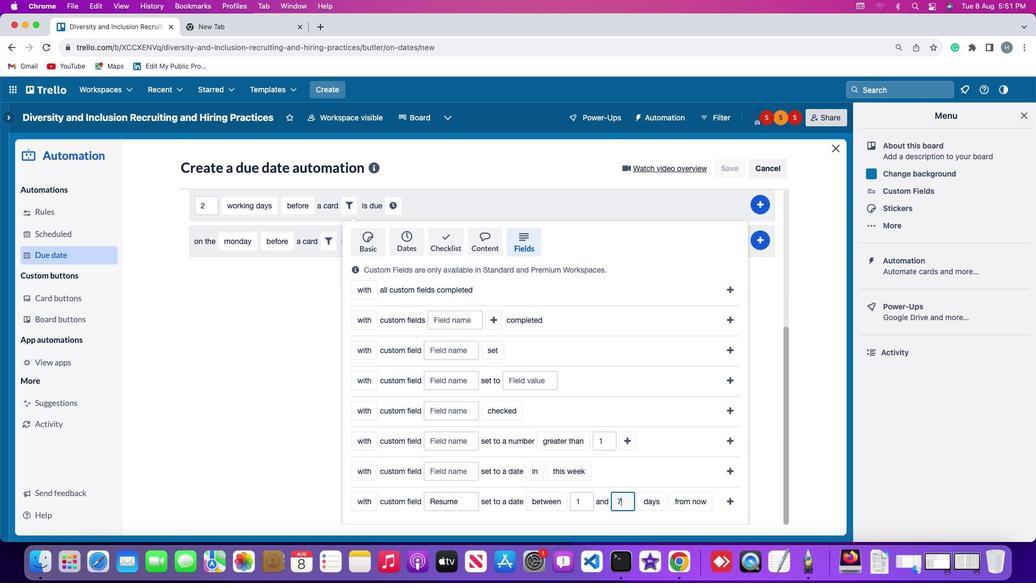 
Action: Mouse moved to (653, 494)
Screenshot: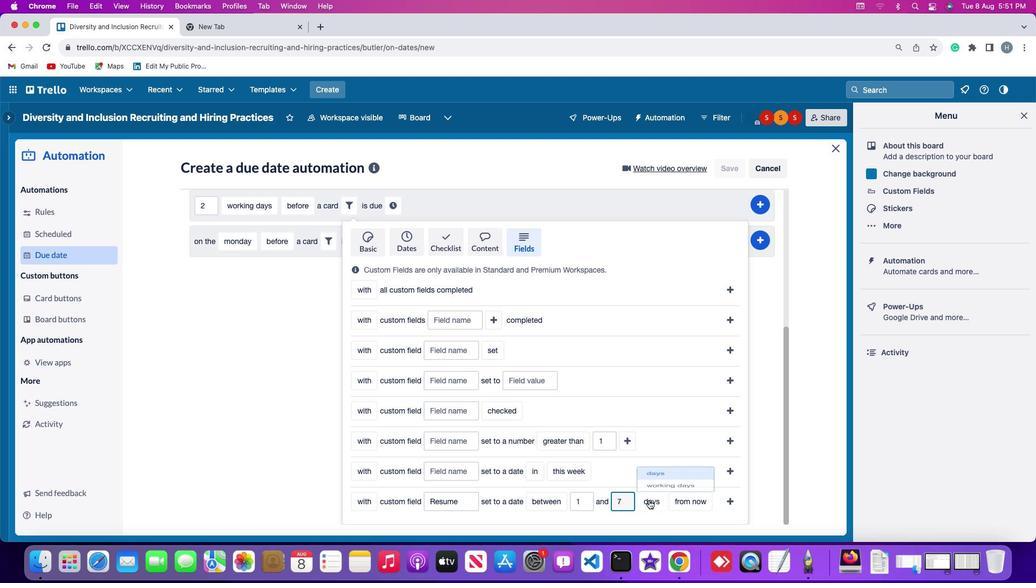
Action: Mouse pressed left at (653, 494)
Screenshot: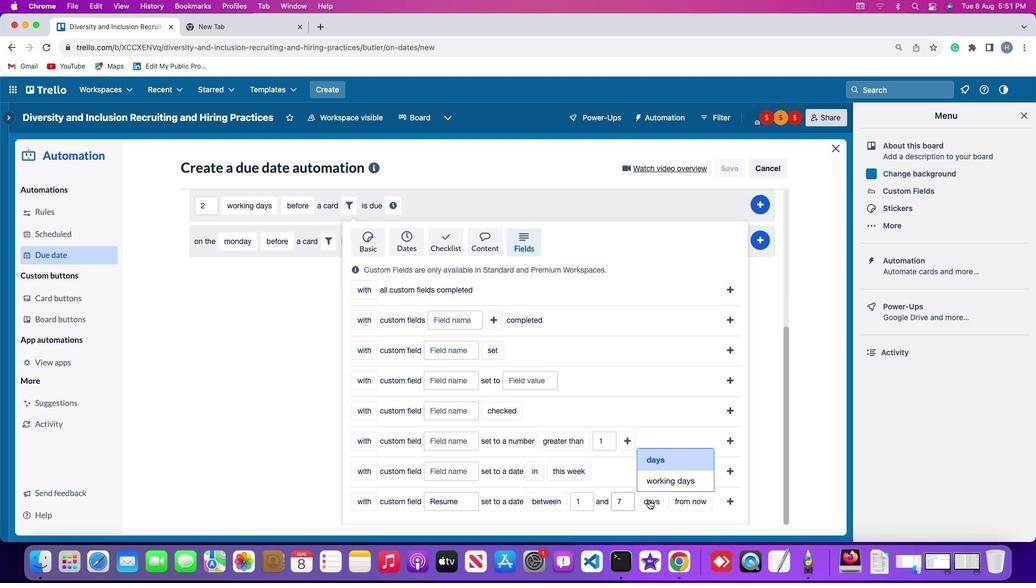 
Action: Mouse moved to (660, 480)
Screenshot: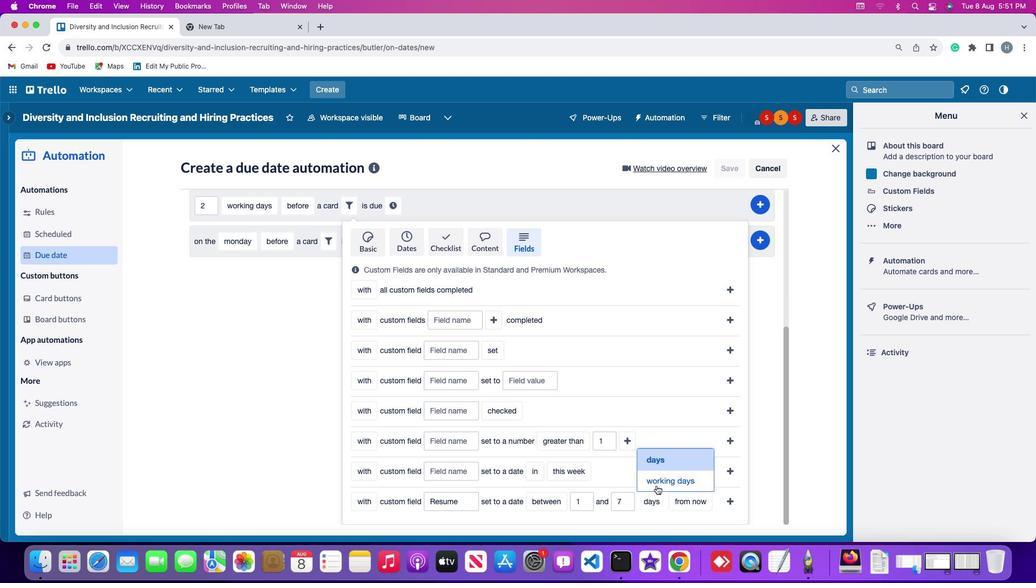 
Action: Mouse pressed left at (660, 480)
Screenshot: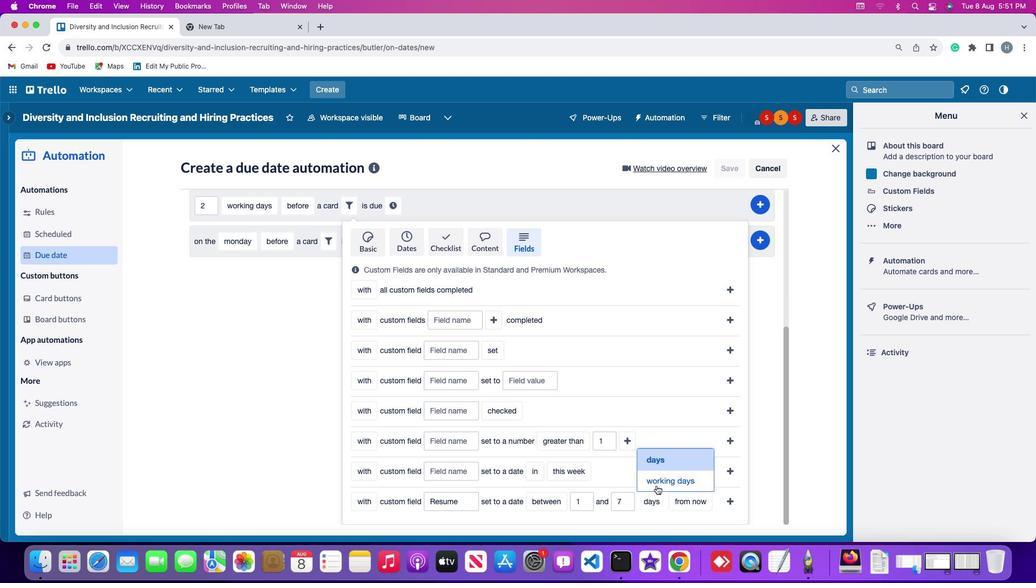 
Action: Mouse moved to (688, 496)
Screenshot: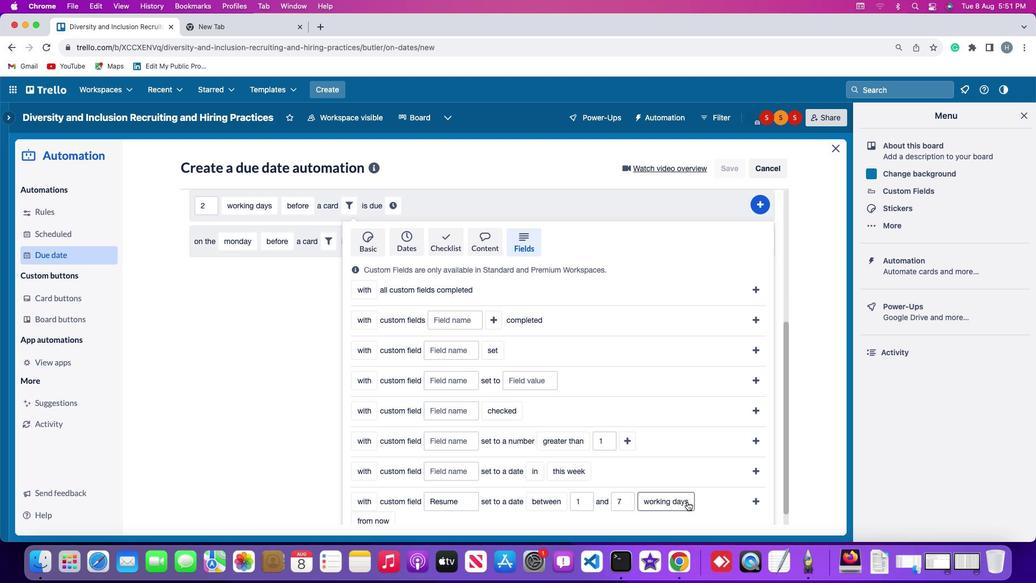 
Action: Mouse pressed left at (688, 496)
Screenshot: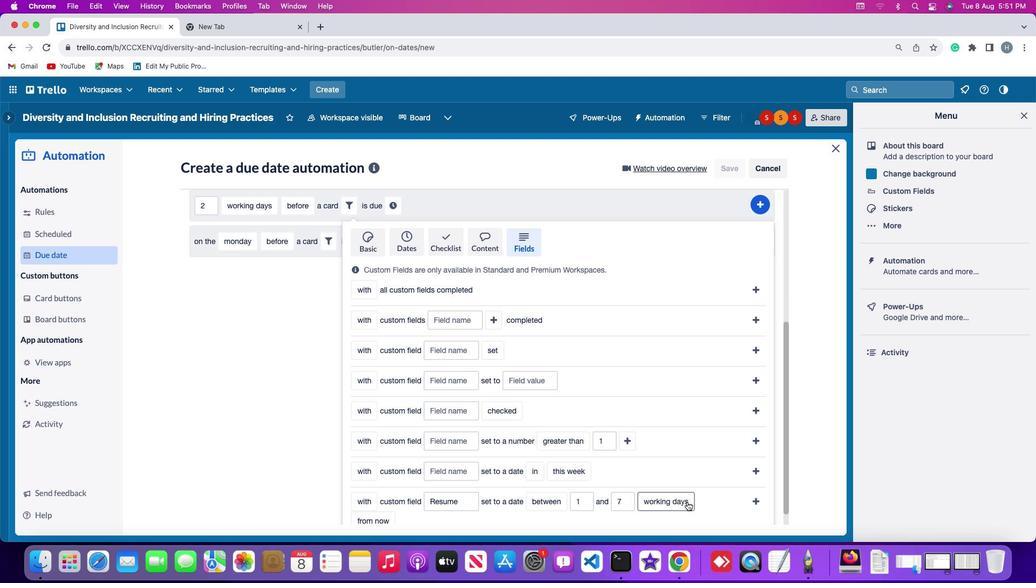 
Action: Mouse moved to (408, 514)
Screenshot: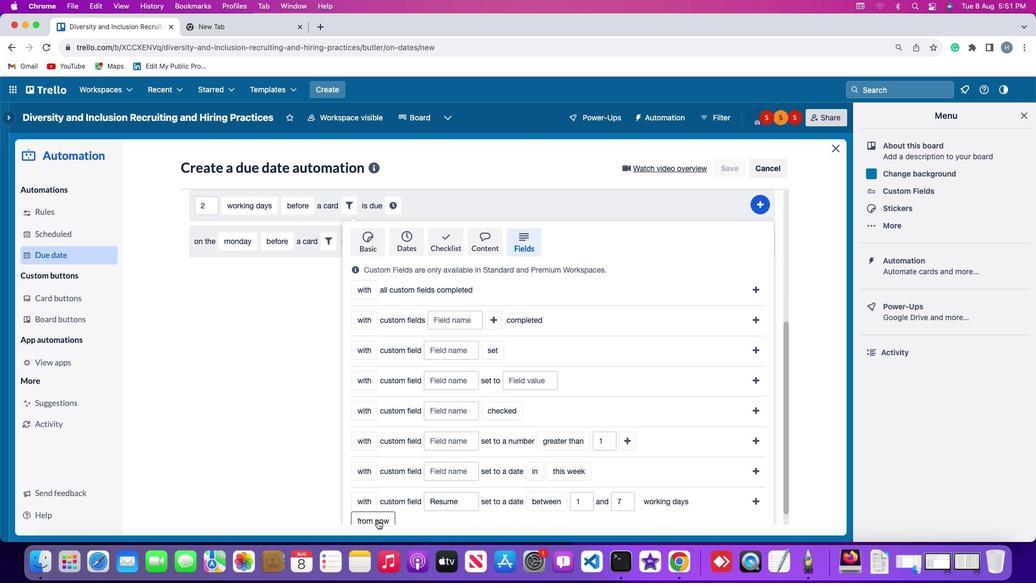 
Action: Mouse pressed left at (408, 514)
Screenshot: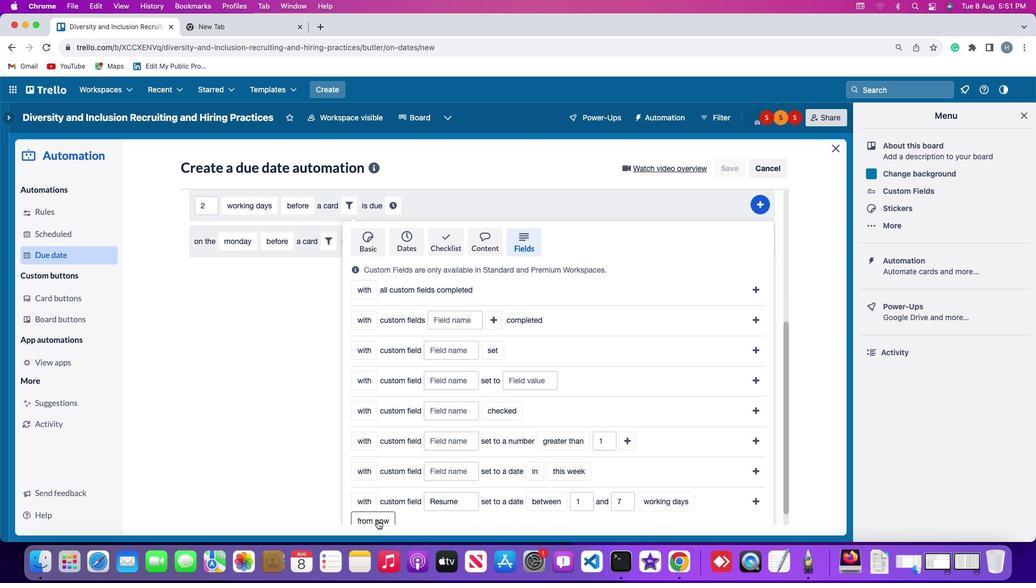 
Action: Mouse moved to (421, 501)
Screenshot: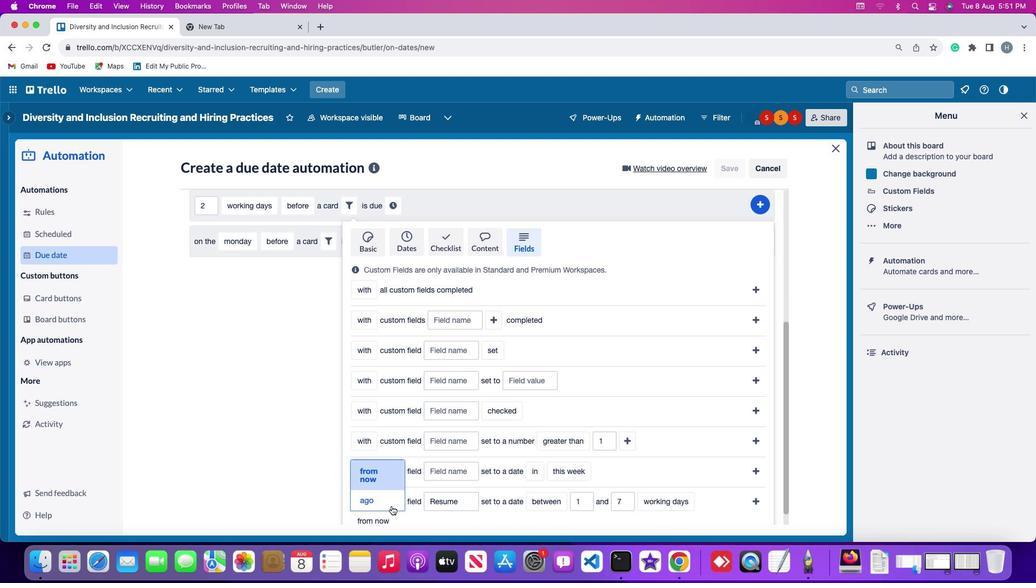 
Action: Mouse pressed left at (421, 501)
Screenshot: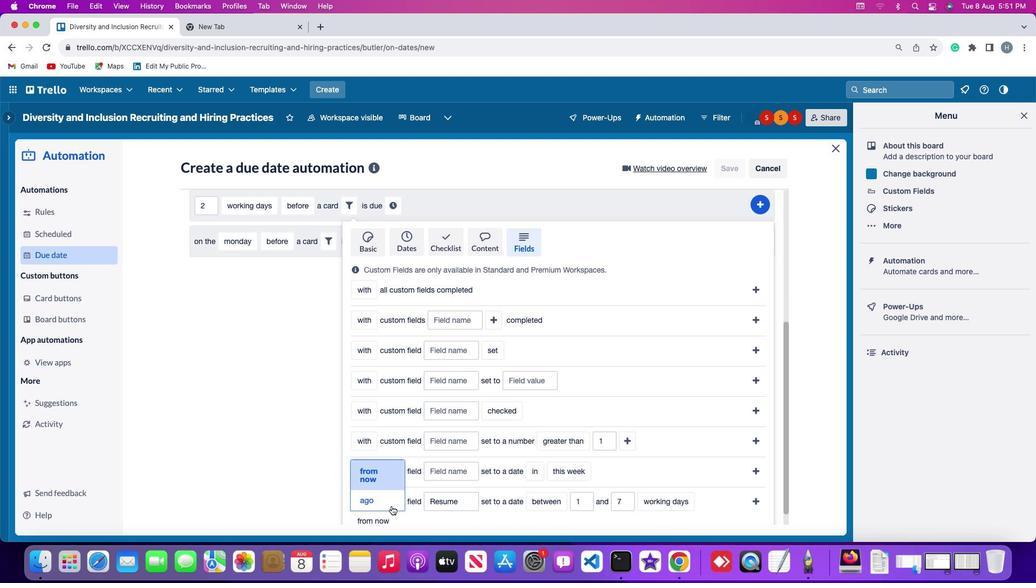 
Action: Mouse moved to (736, 496)
Screenshot: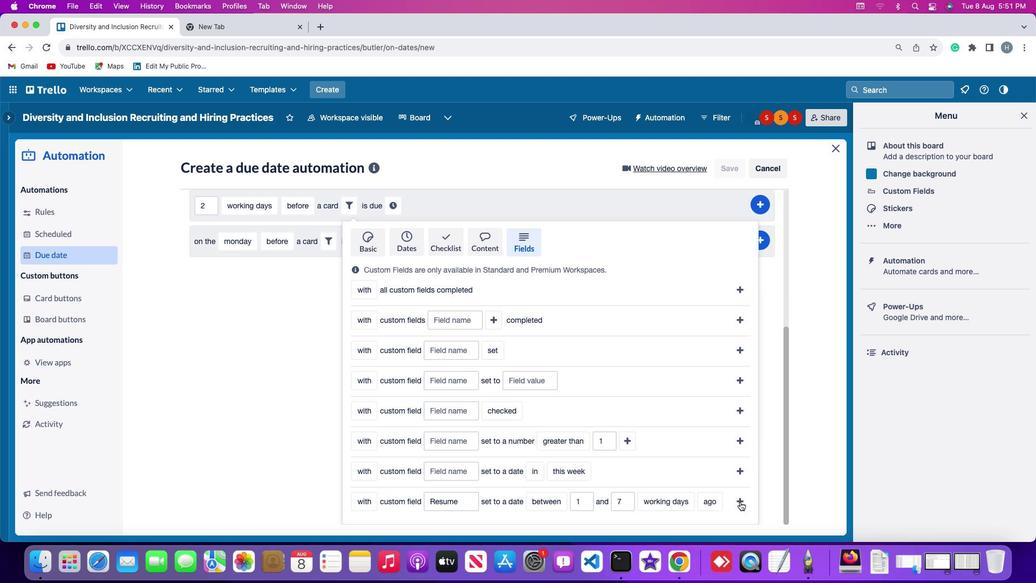 
Action: Mouse pressed left at (736, 496)
Screenshot: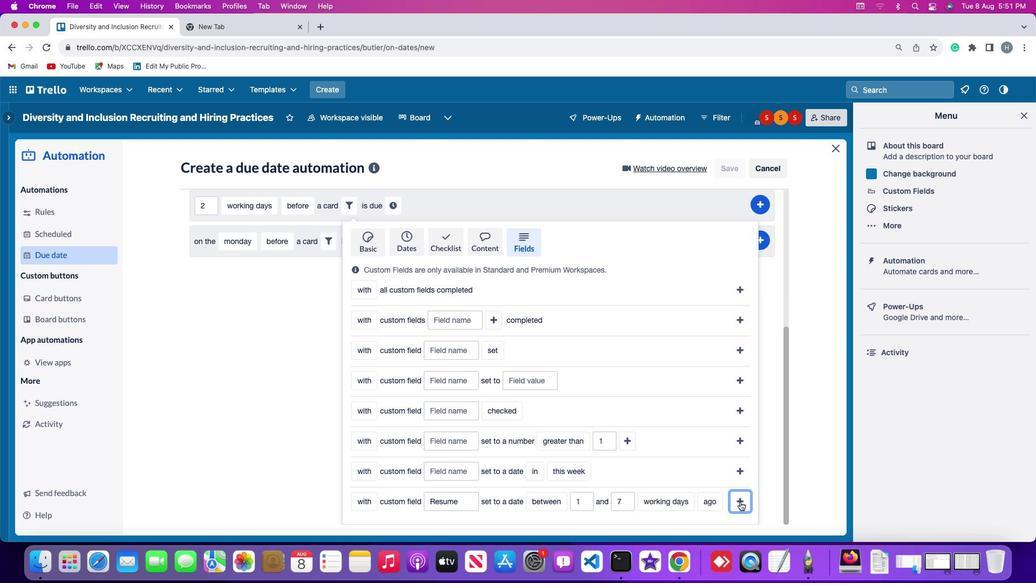 
Action: Mouse moved to (681, 432)
Screenshot: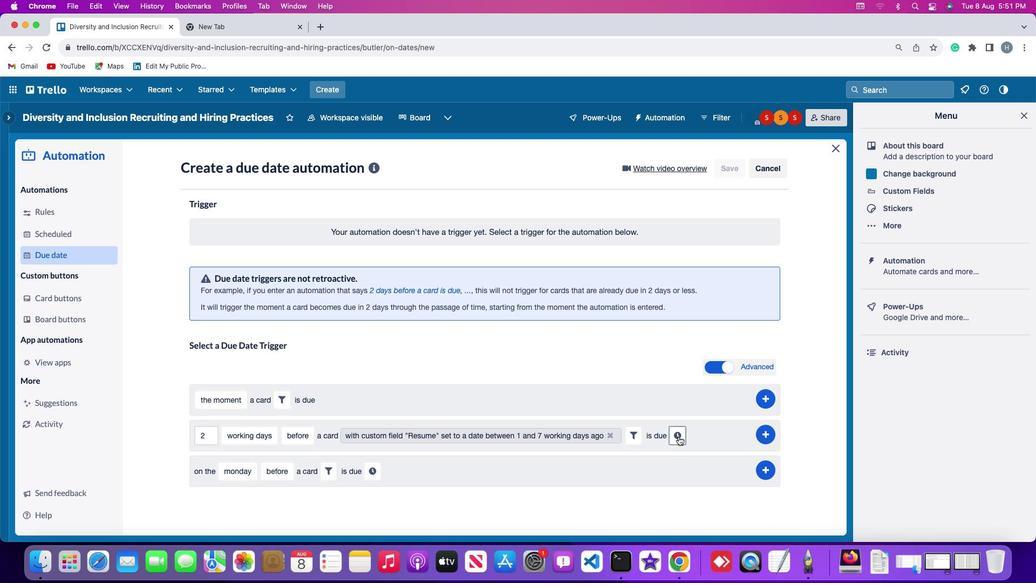 
Action: Mouse pressed left at (681, 432)
Screenshot: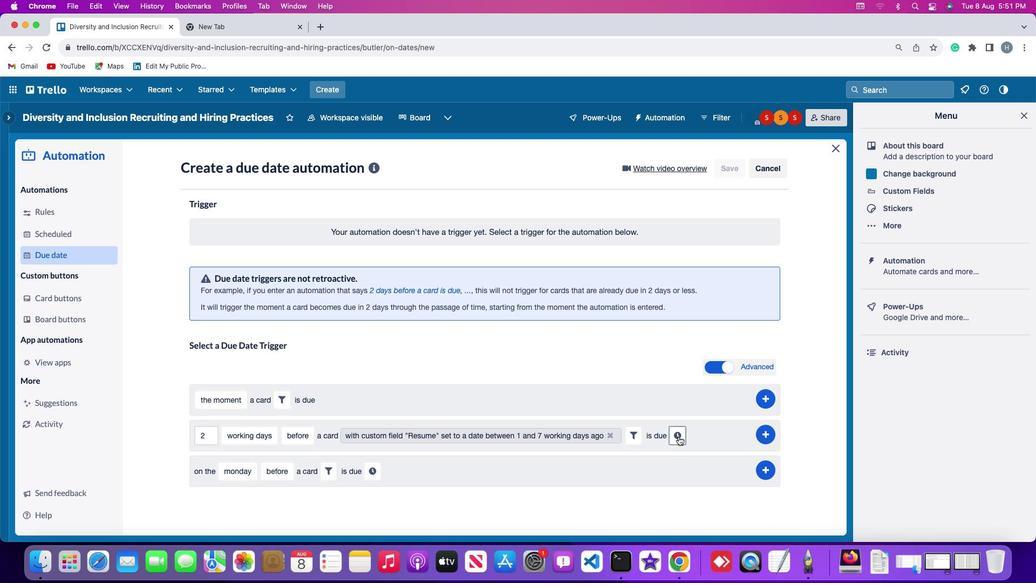 
Action: Mouse moved to (268, 457)
Screenshot: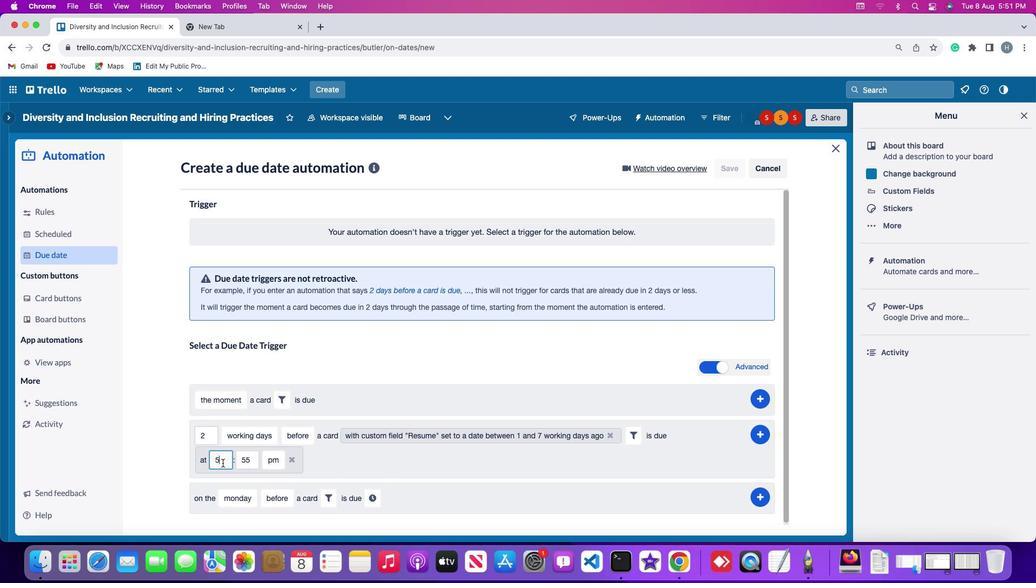
Action: Mouse pressed left at (268, 457)
Screenshot: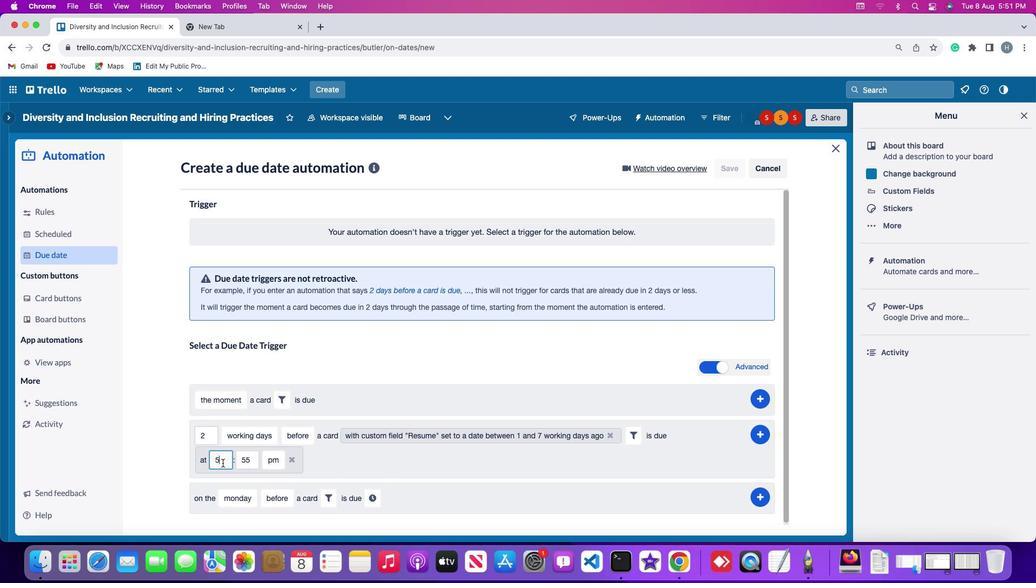
Action: Mouse moved to (268, 457)
Screenshot: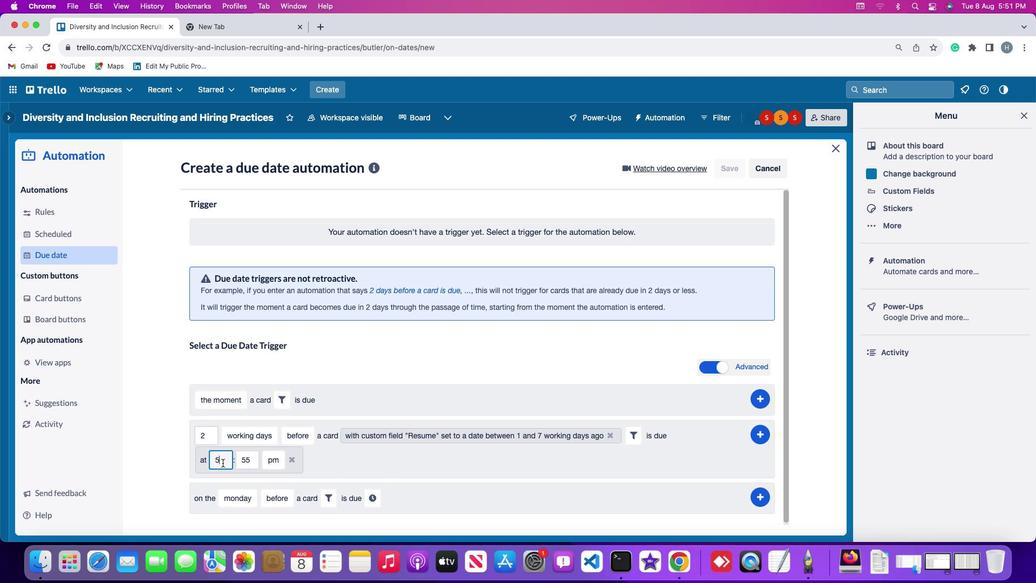 
Action: Key pressed Key.backspace'1''1'
Screenshot: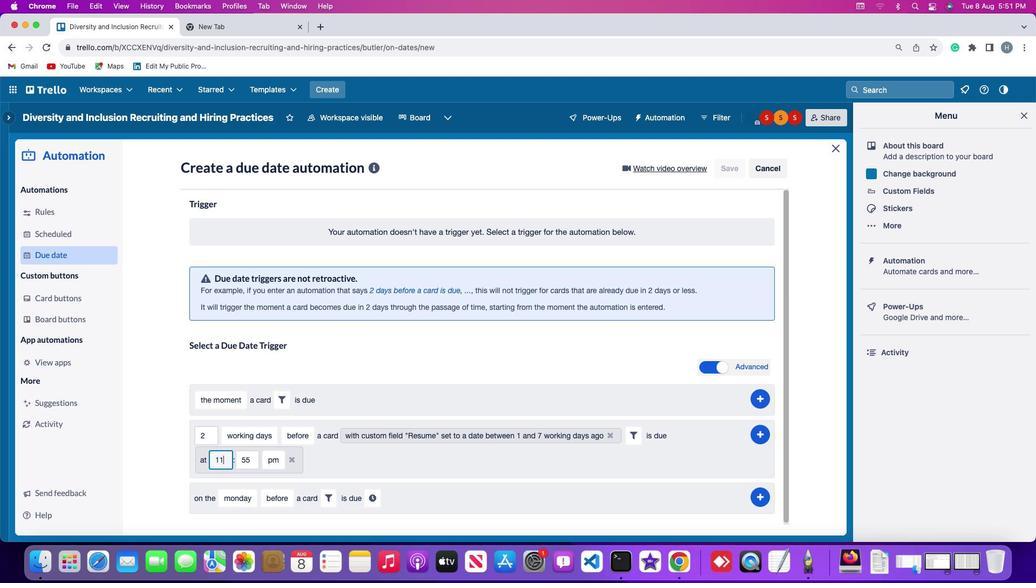 
Action: Mouse moved to (293, 455)
Screenshot: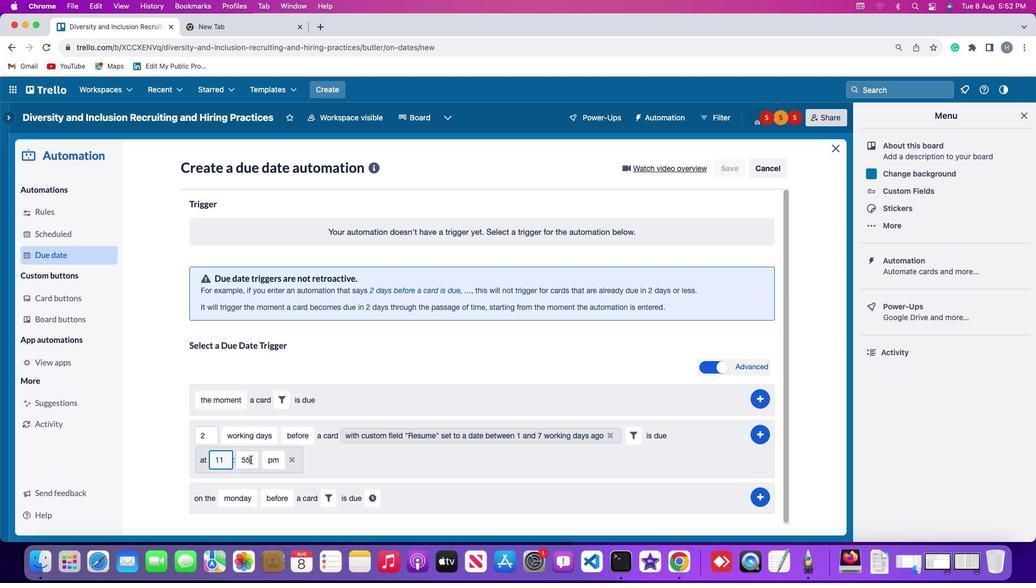 
Action: Mouse pressed left at (293, 455)
Screenshot: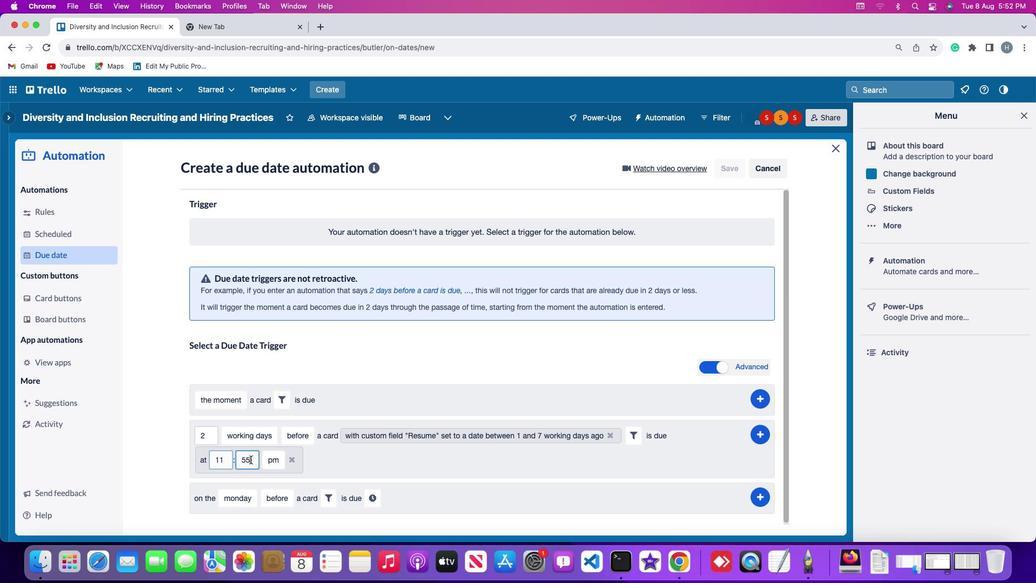 
Action: Mouse moved to (293, 455)
Screenshot: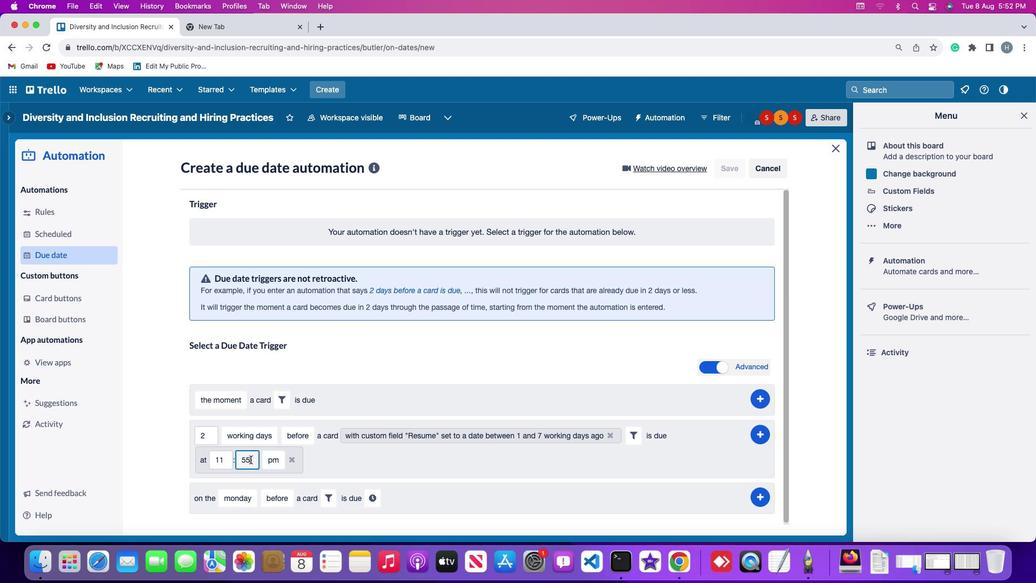 
Action: Key pressed Key.backspaceKey.backspace'0''0'
Screenshot: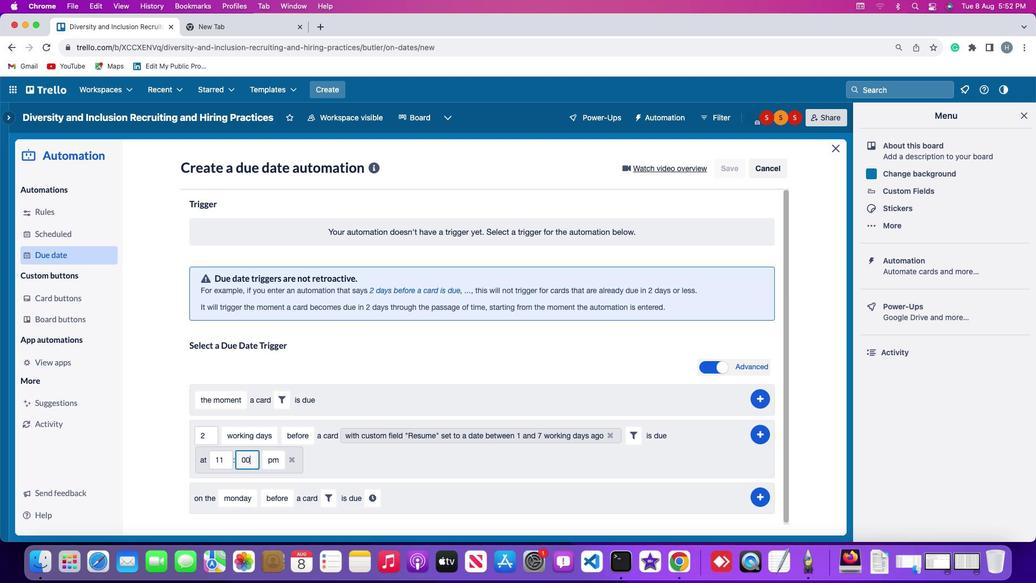 
Action: Mouse moved to (314, 451)
Screenshot: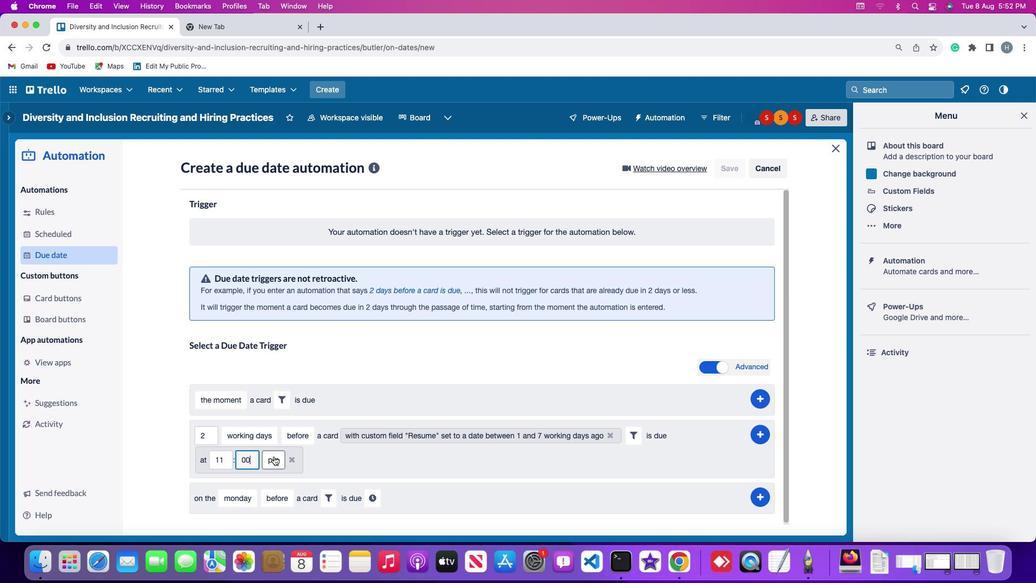 
Action: Mouse pressed left at (314, 451)
Screenshot: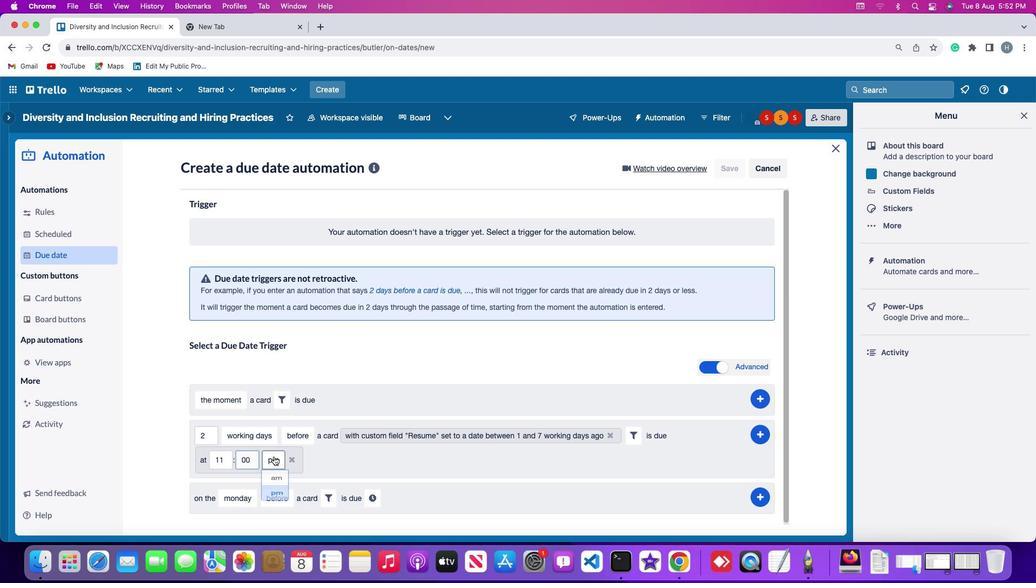 
Action: Mouse moved to (317, 472)
Screenshot: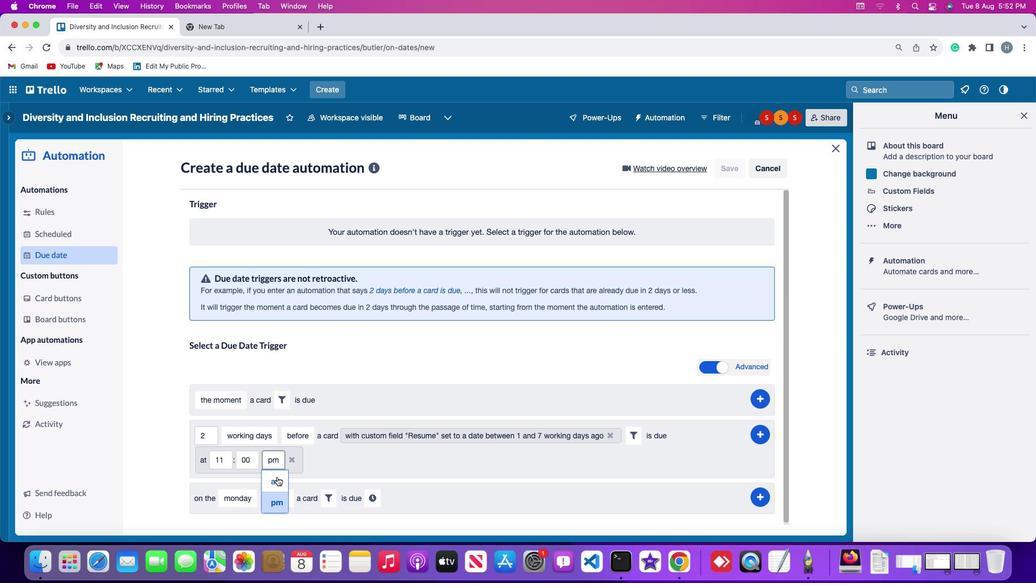 
Action: Mouse pressed left at (317, 472)
Screenshot: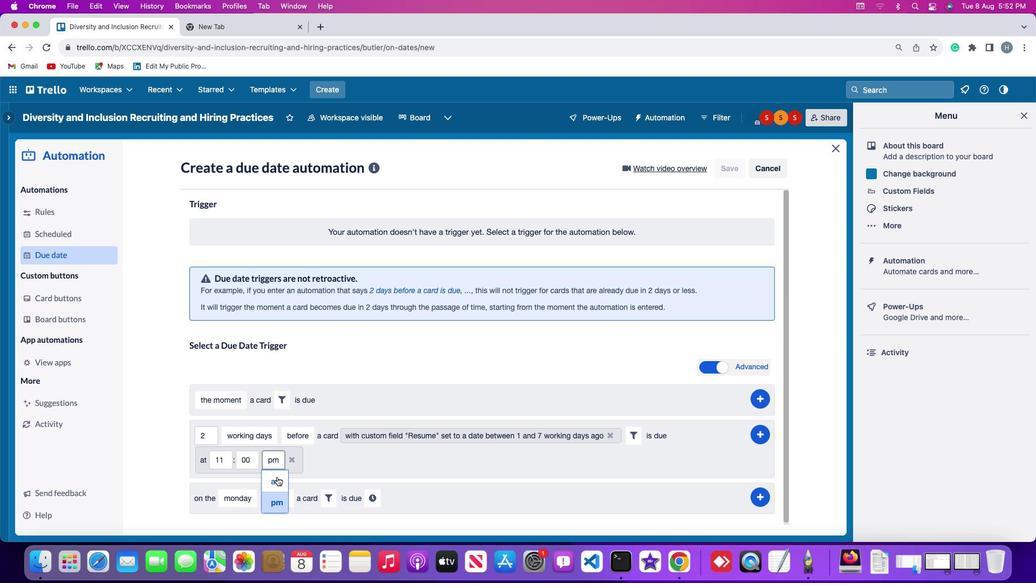 
Action: Mouse moved to (755, 428)
Screenshot: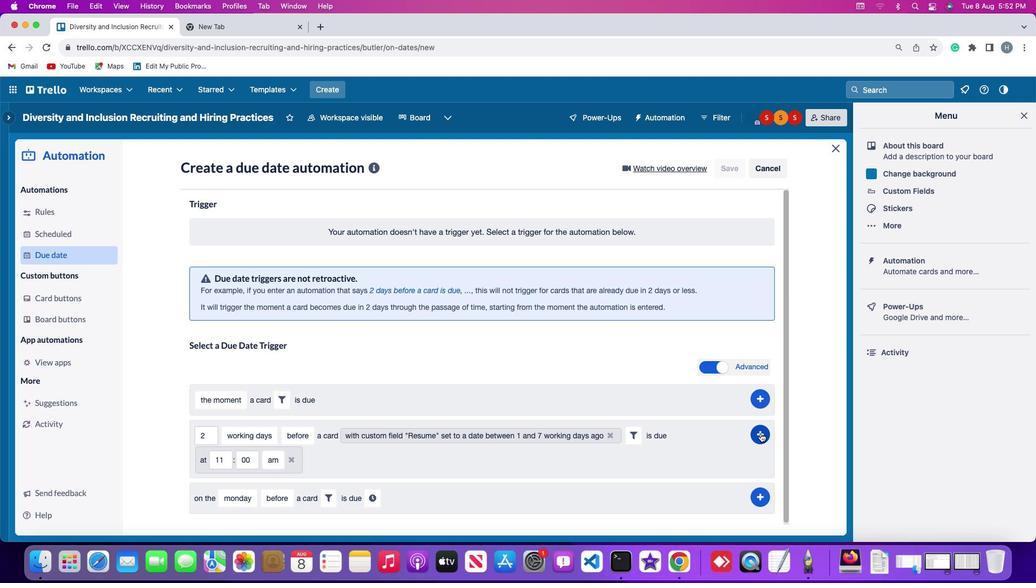 
Action: Mouse pressed left at (755, 428)
Screenshot: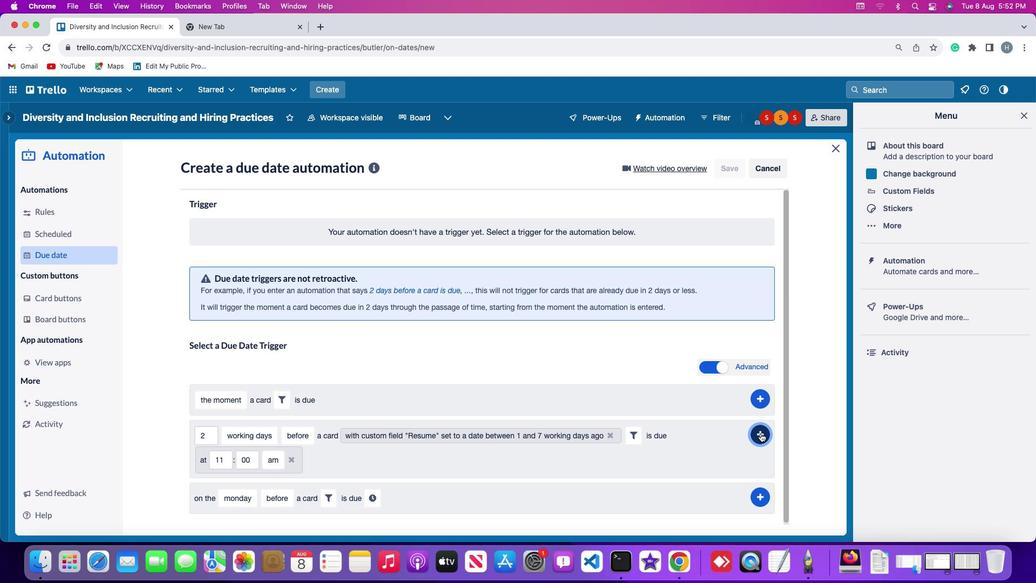 
Action: Mouse moved to (793, 338)
Screenshot: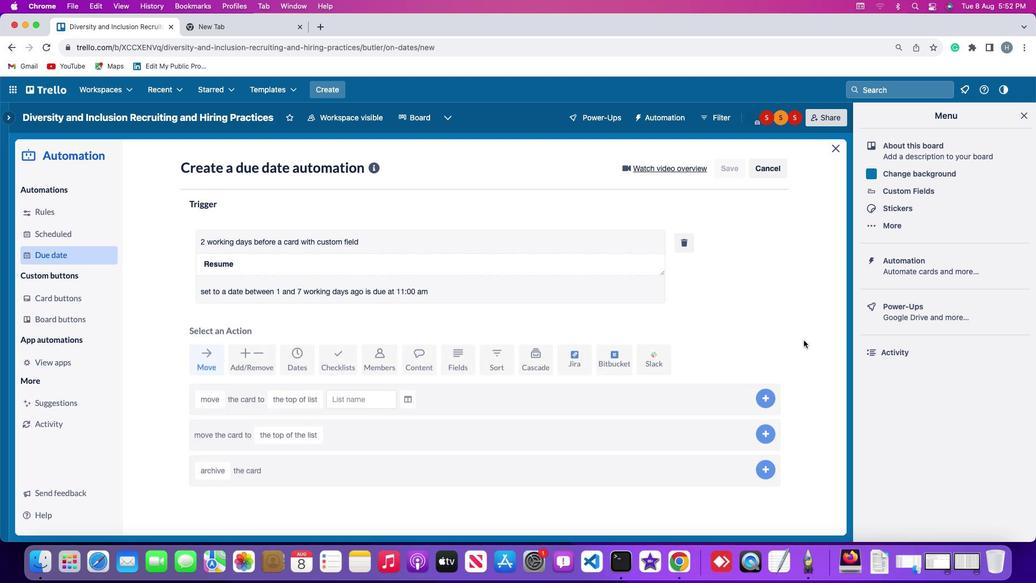 
